 Task: Create a due date automation trigger when advanced on, on the tuesday before a card is due add fields with custom field "Resume" set to a date in this month at 11:00 AM.
Action: Mouse moved to (1095, 530)
Screenshot: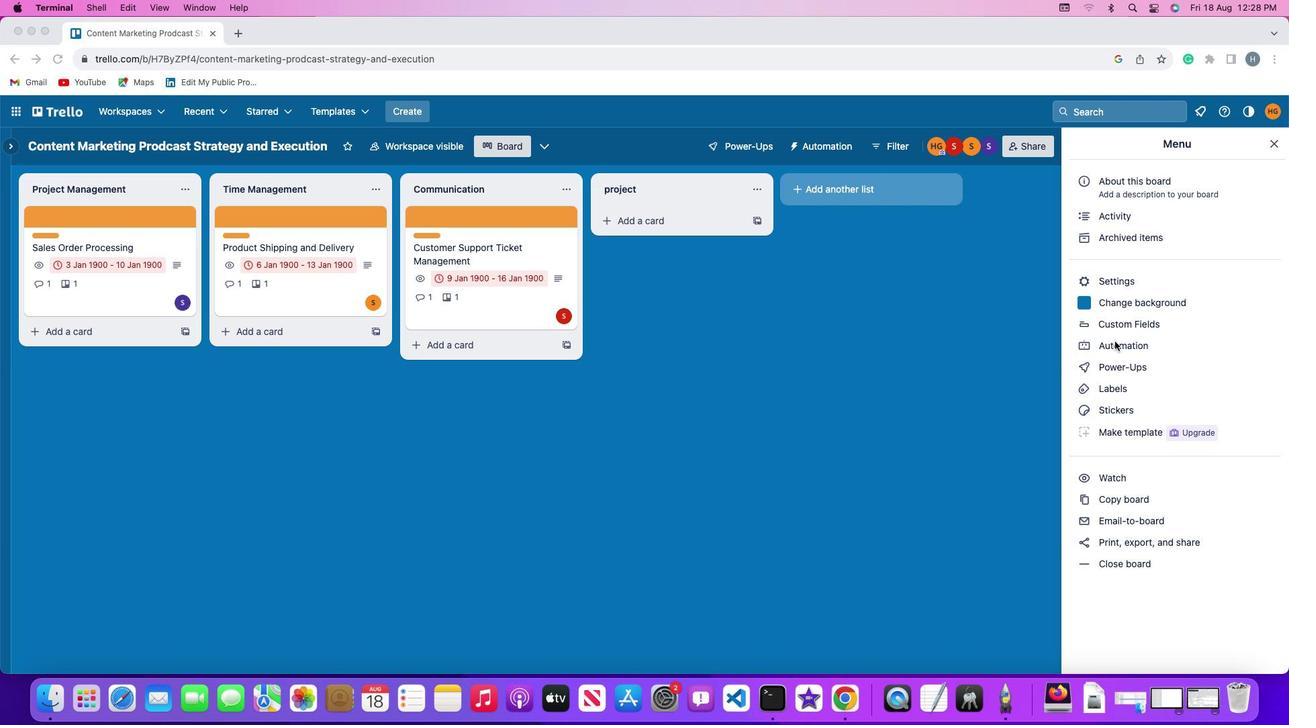 
Action: Mouse pressed left at (1095, 530)
Screenshot: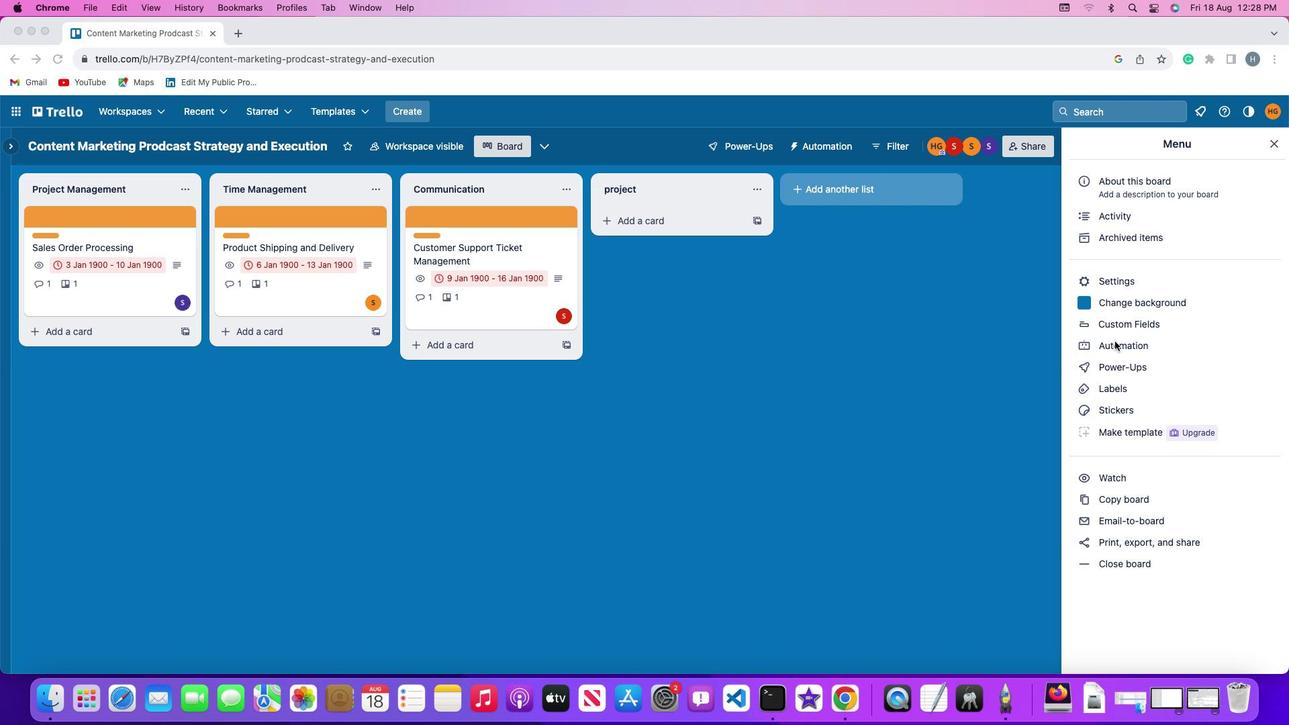 
Action: Mouse pressed left at (1095, 530)
Screenshot: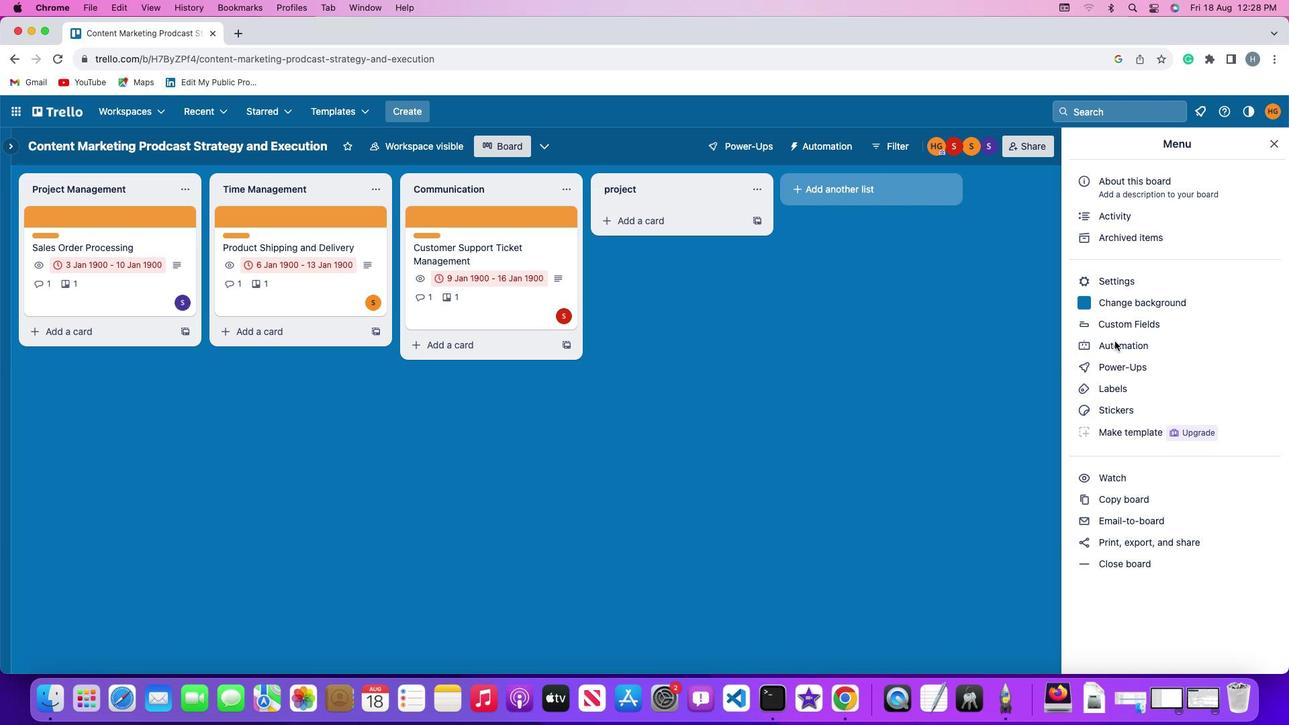 
Action: Mouse moved to (108, 523)
Screenshot: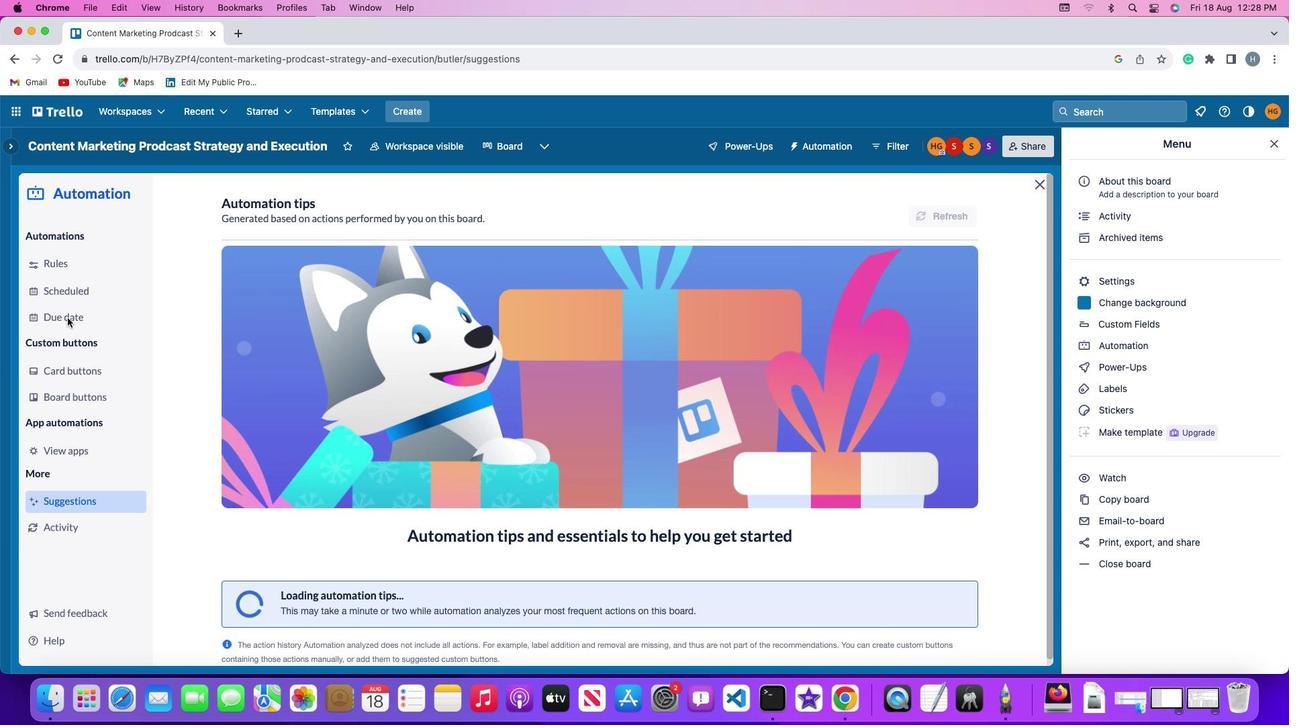 
Action: Mouse pressed left at (108, 523)
Screenshot: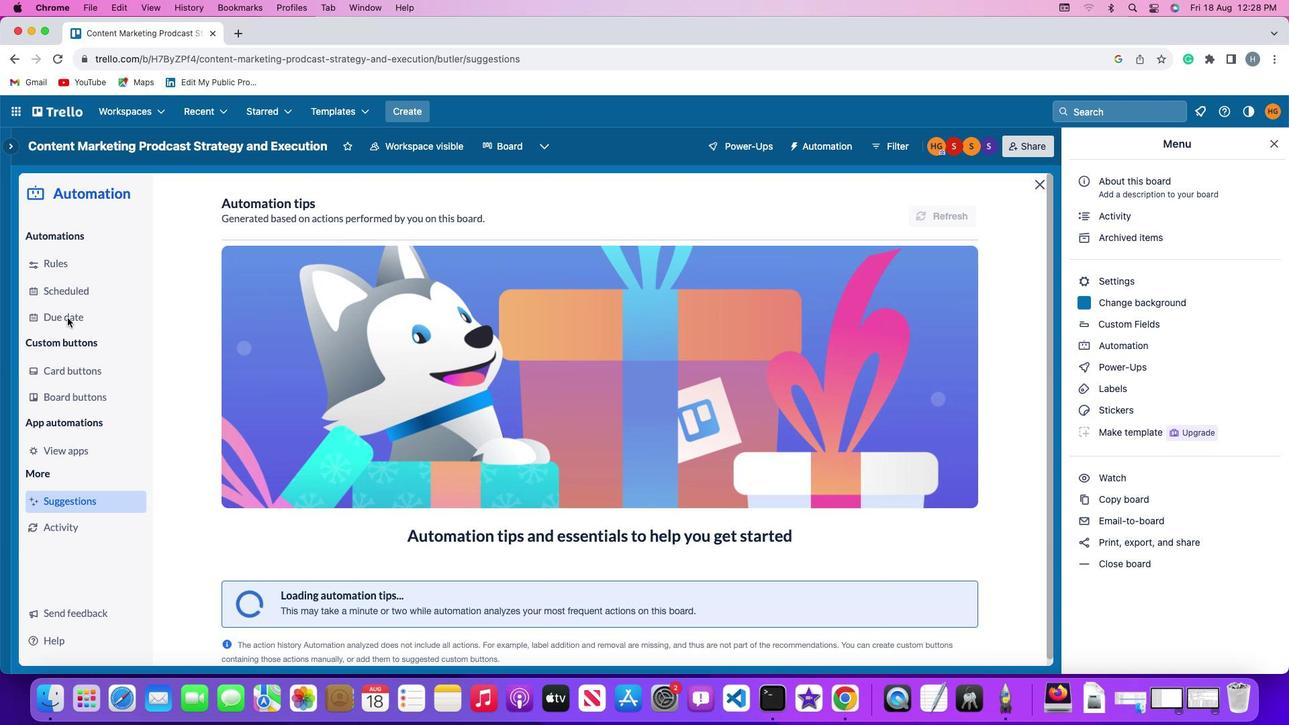 
Action: Mouse moved to (881, 485)
Screenshot: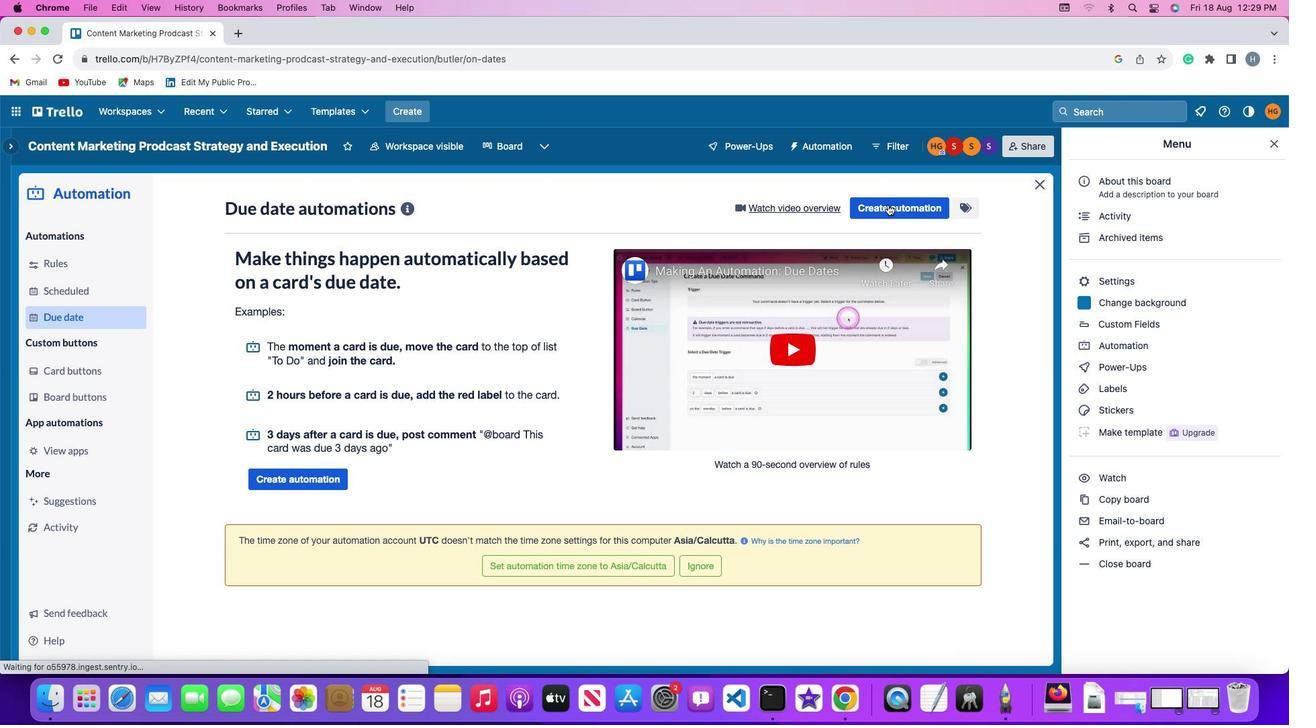 
Action: Mouse pressed left at (881, 485)
Screenshot: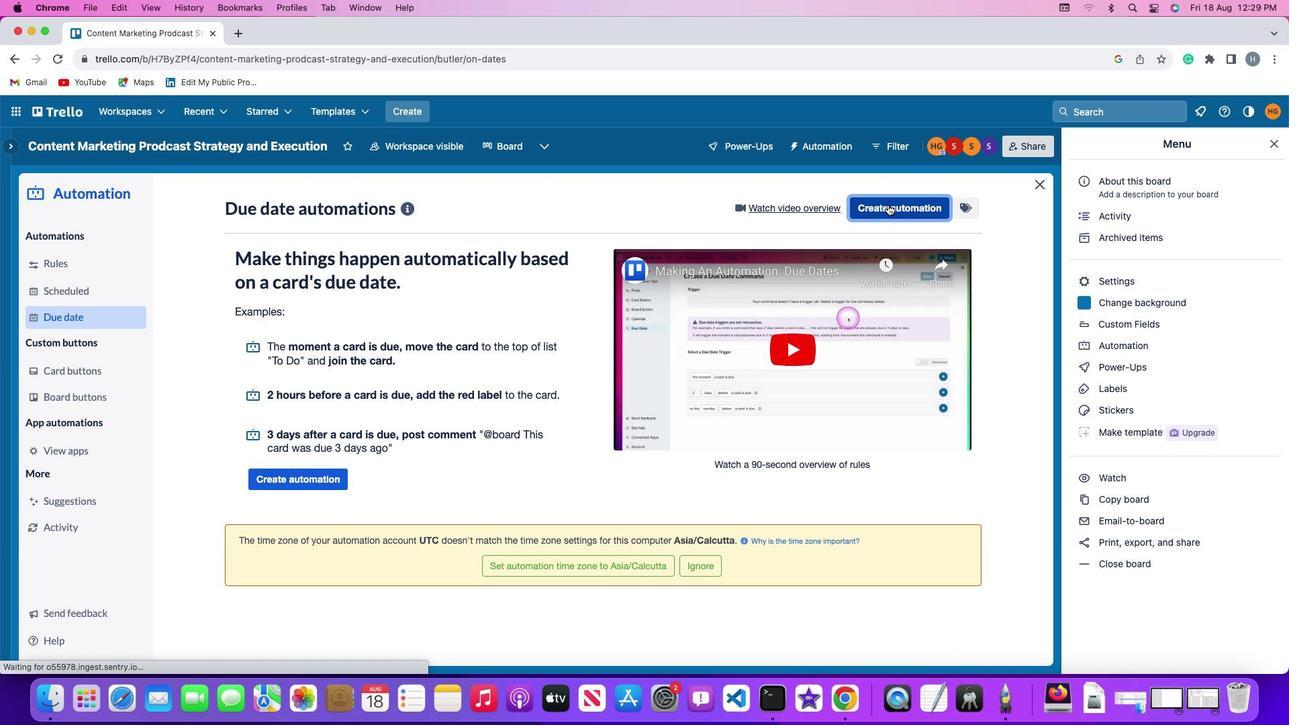 
Action: Mouse moved to (288, 528)
Screenshot: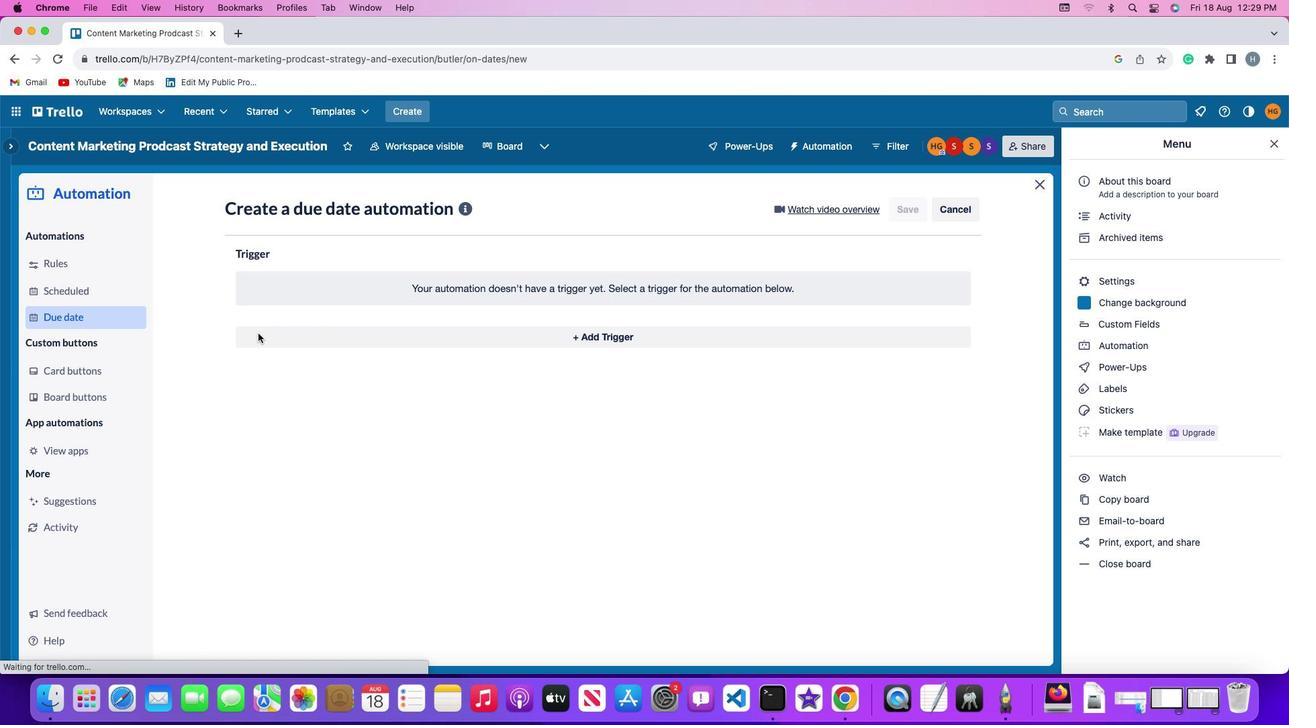 
Action: Mouse pressed left at (288, 528)
Screenshot: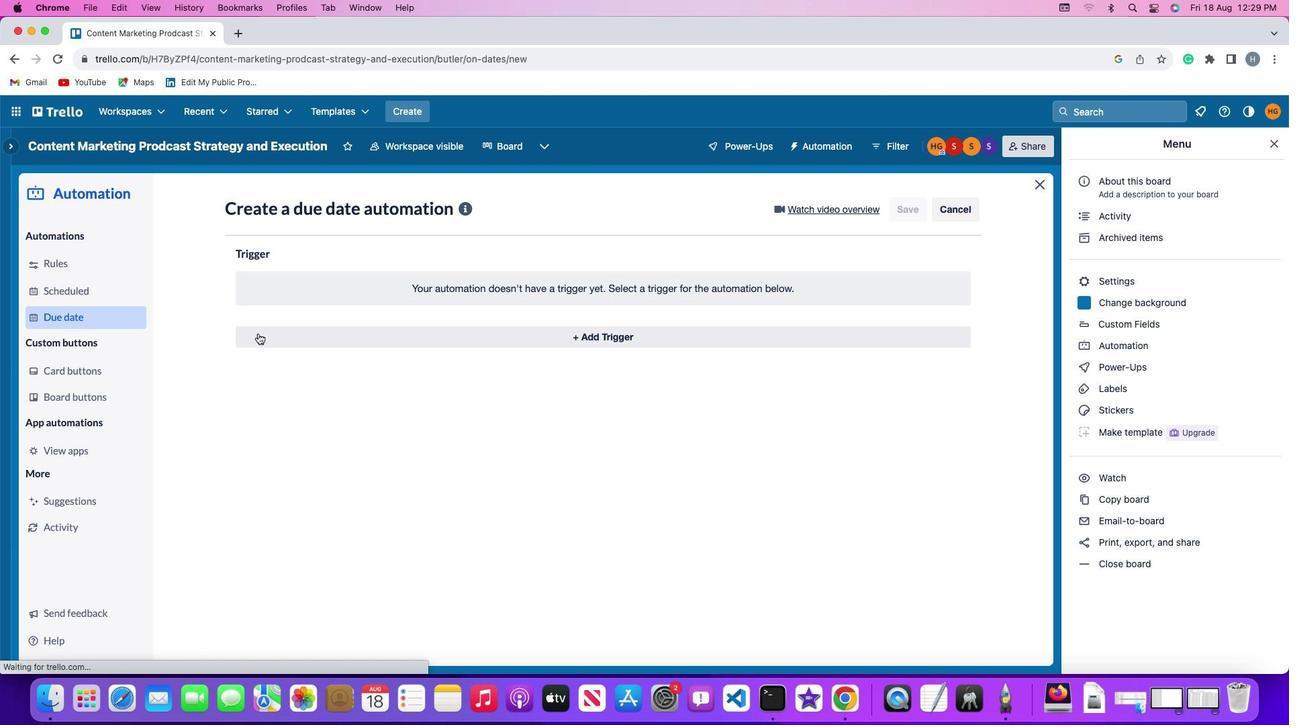 
Action: Mouse moved to (322, 610)
Screenshot: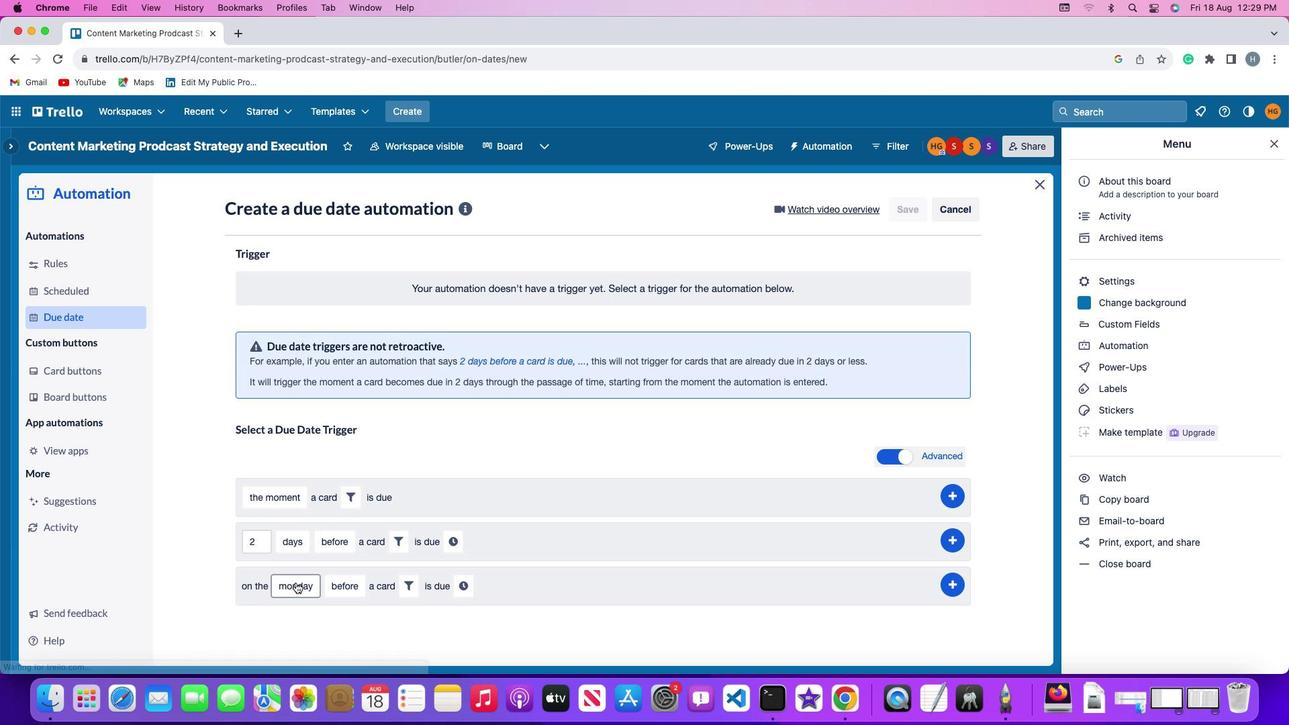 
Action: Mouse pressed left at (322, 610)
Screenshot: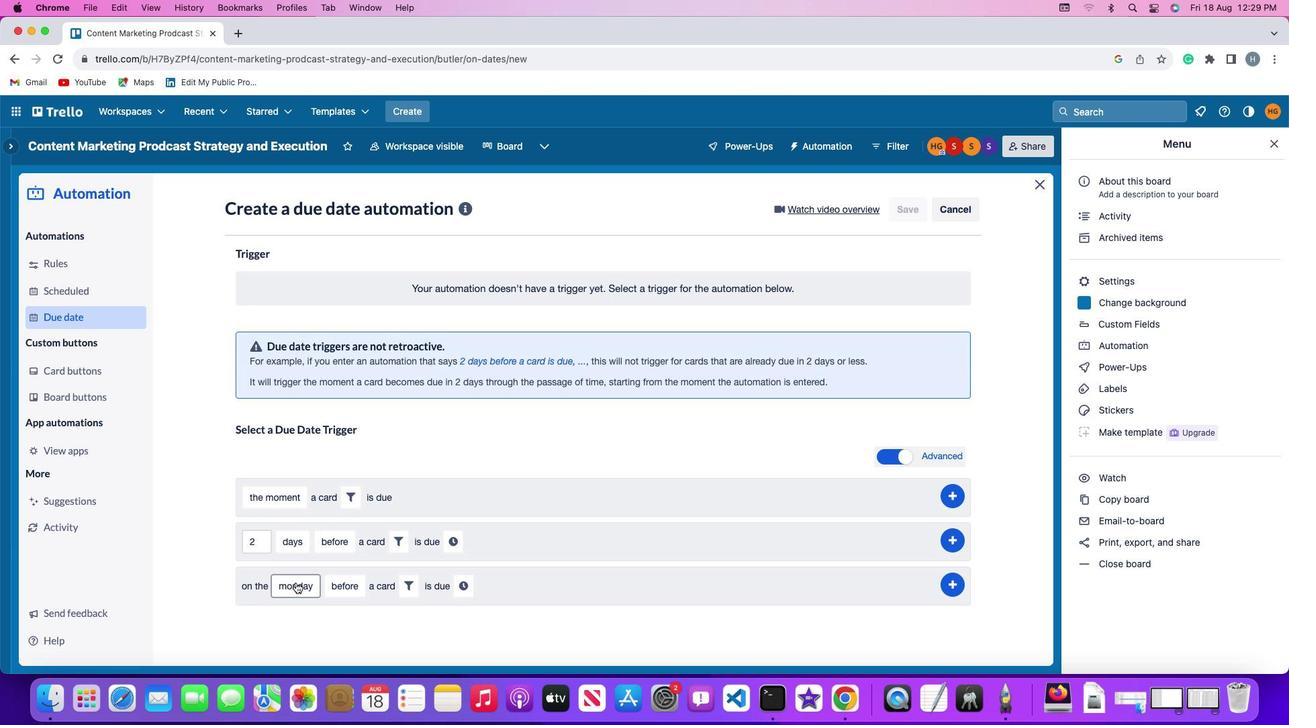 
Action: Mouse moved to (347, 560)
Screenshot: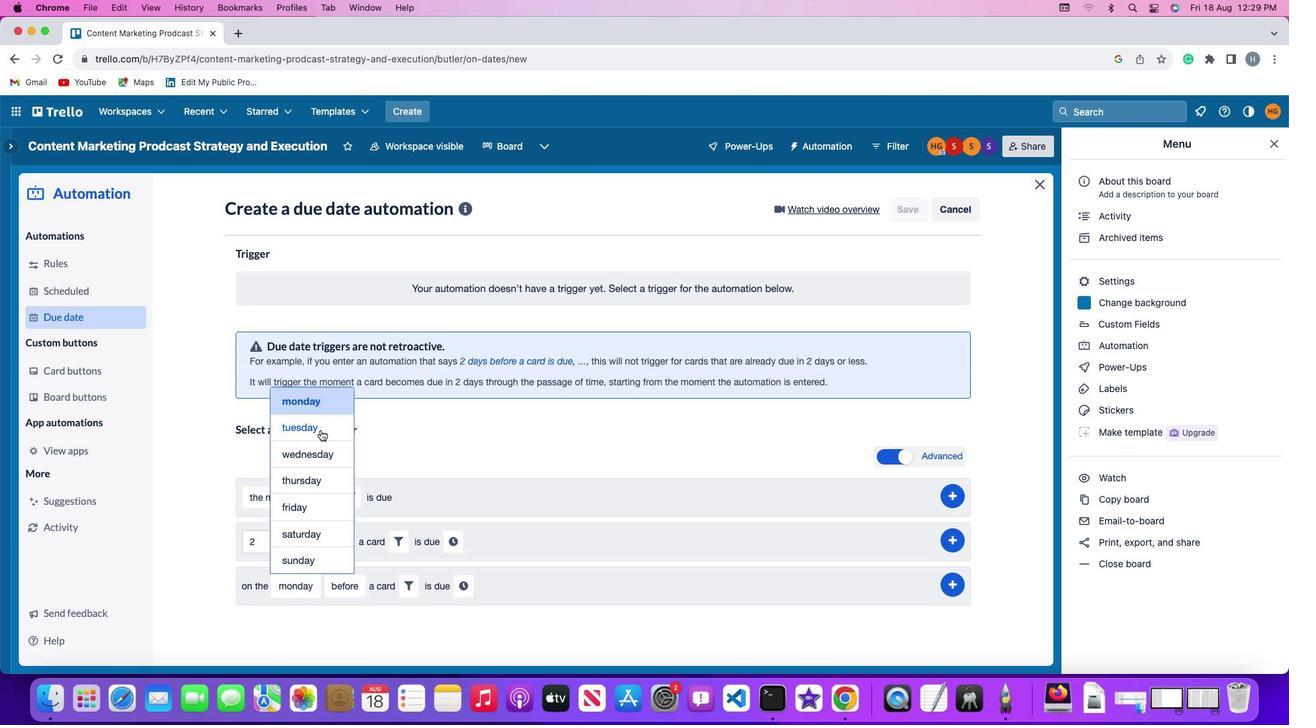 
Action: Mouse pressed left at (347, 560)
Screenshot: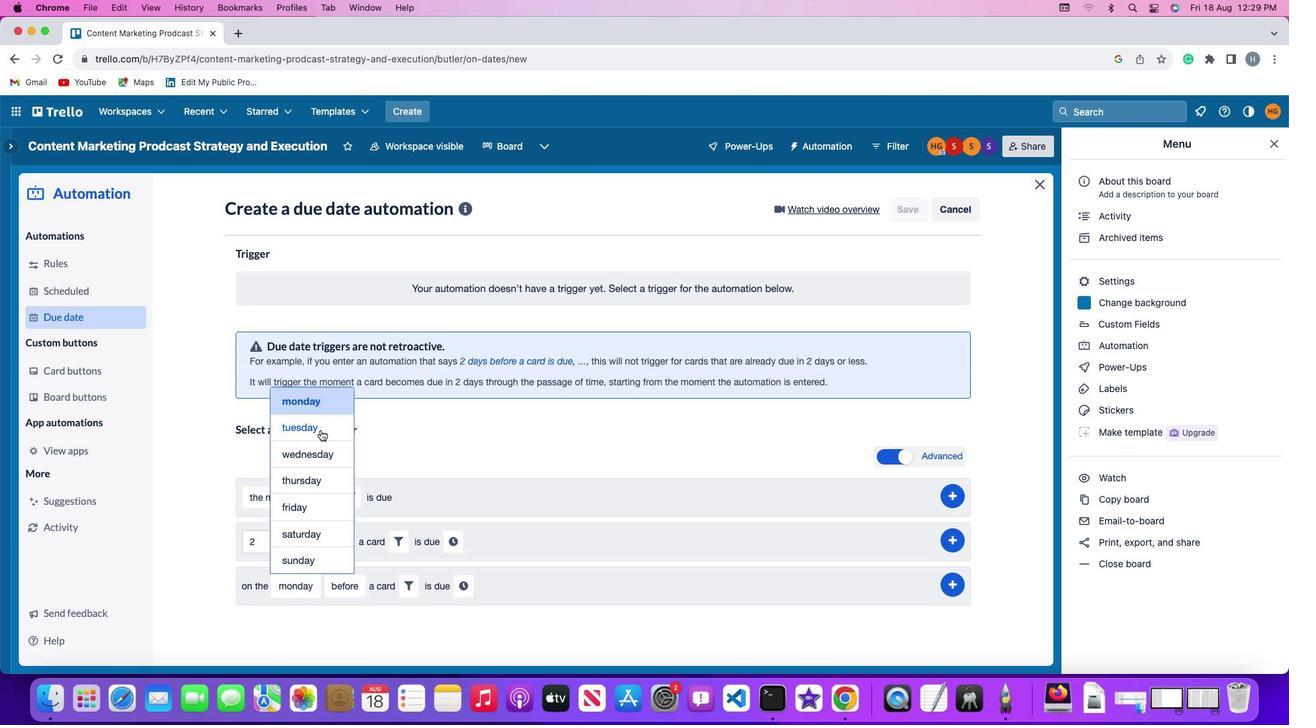 
Action: Mouse moved to (373, 609)
Screenshot: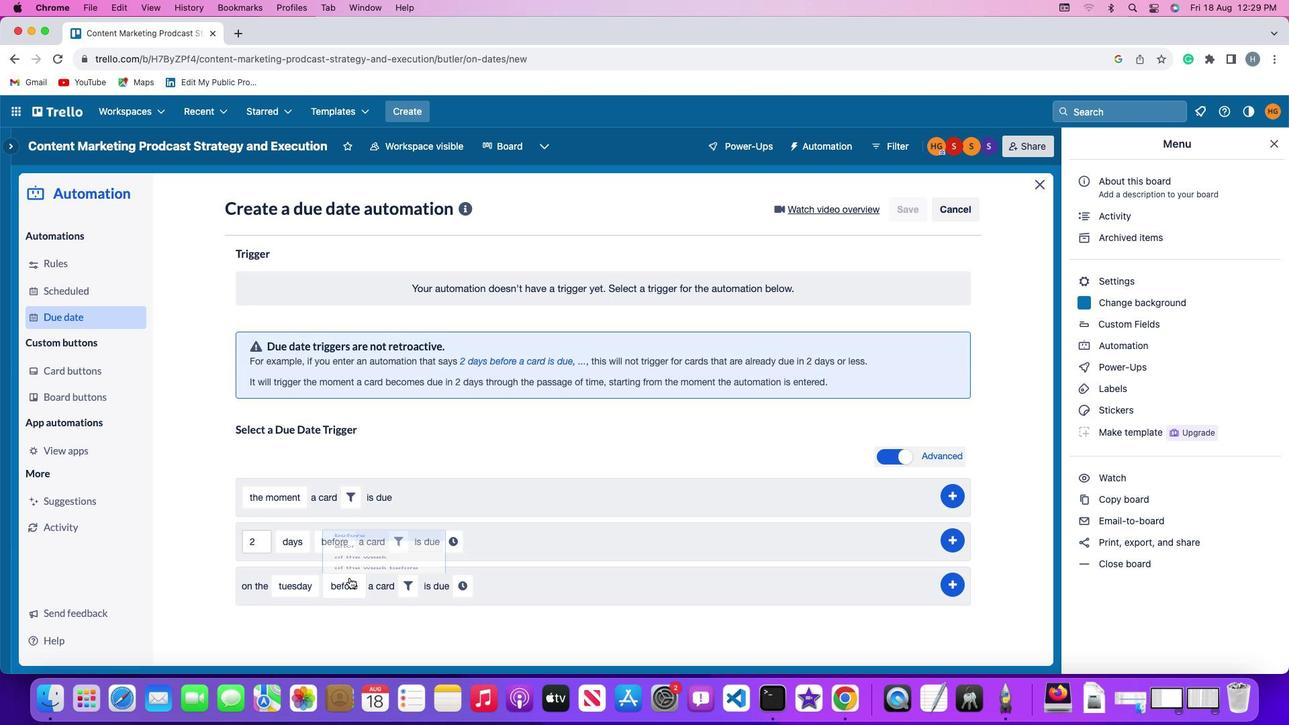 
Action: Mouse pressed left at (373, 609)
Screenshot: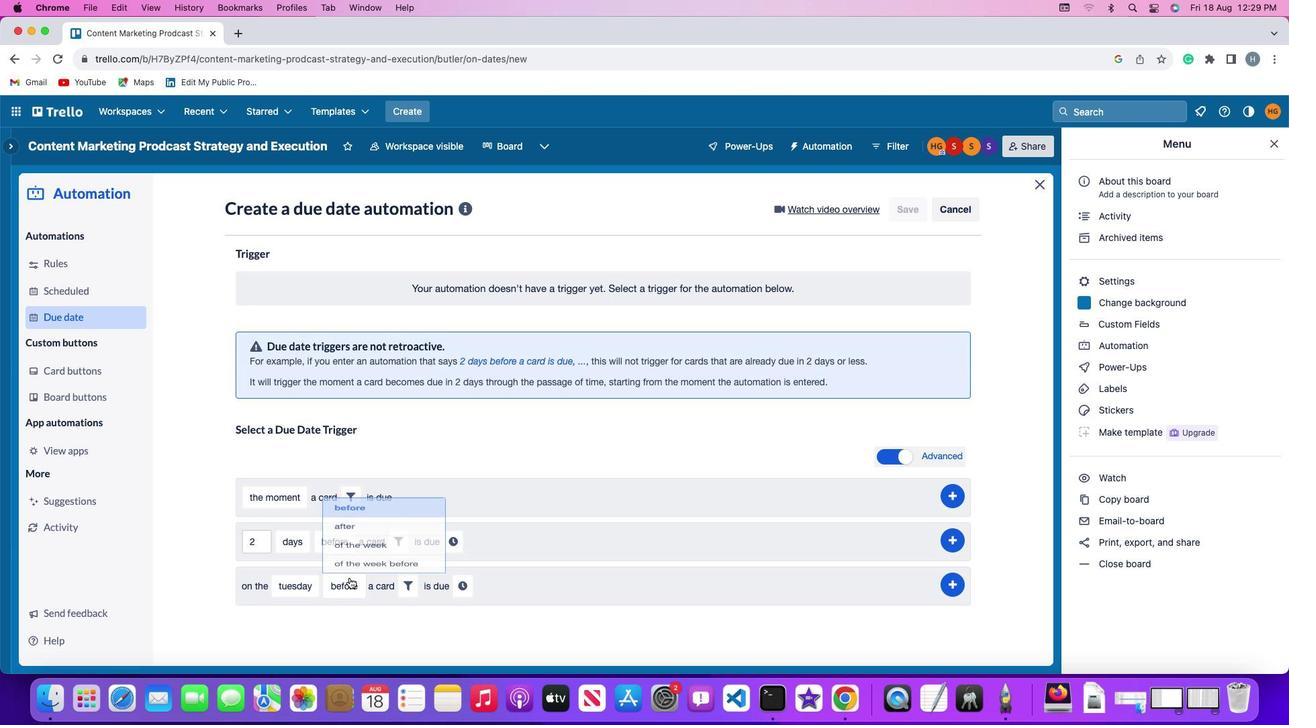 
Action: Mouse moved to (400, 576)
Screenshot: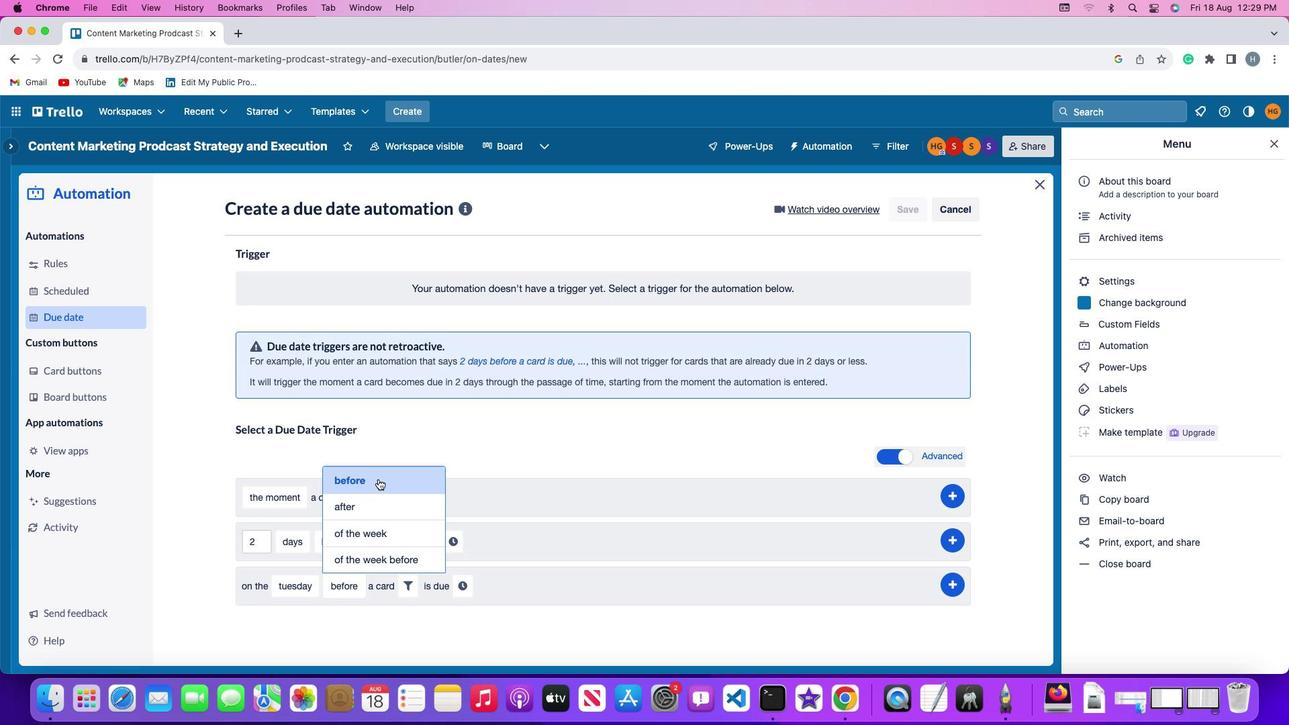 
Action: Mouse pressed left at (400, 576)
Screenshot: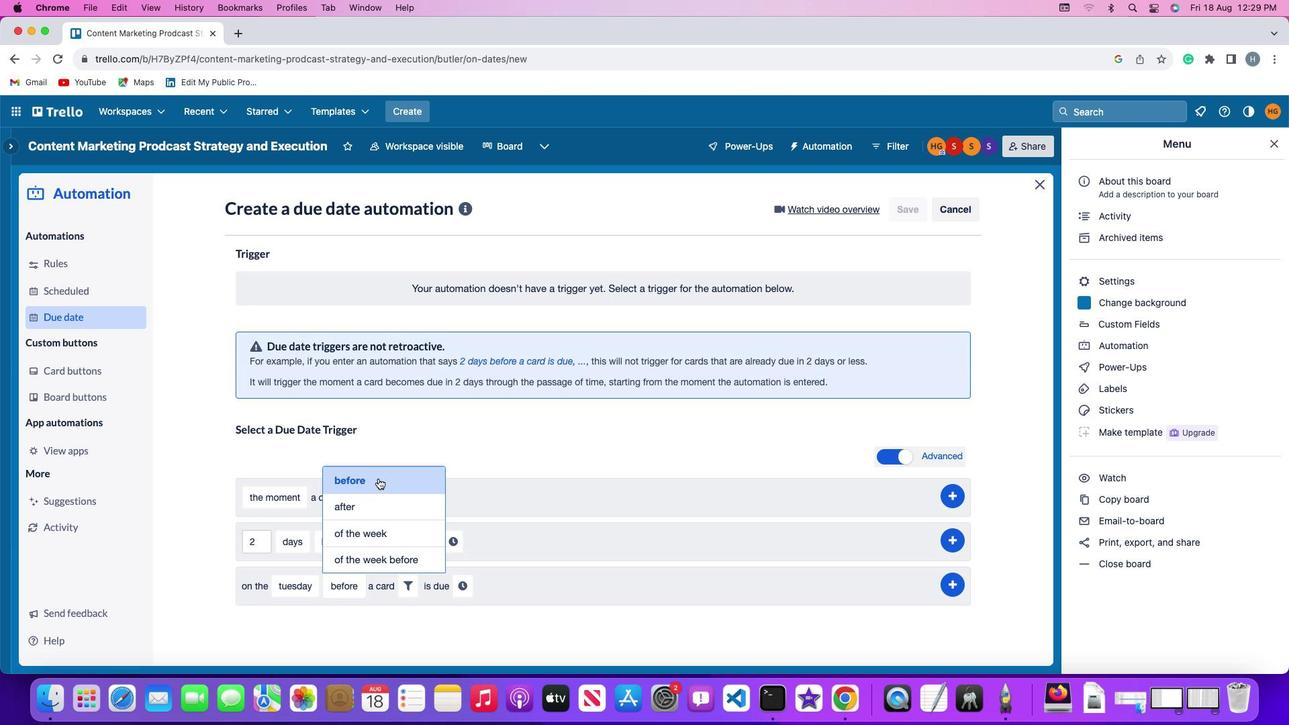 
Action: Mouse moved to (427, 611)
Screenshot: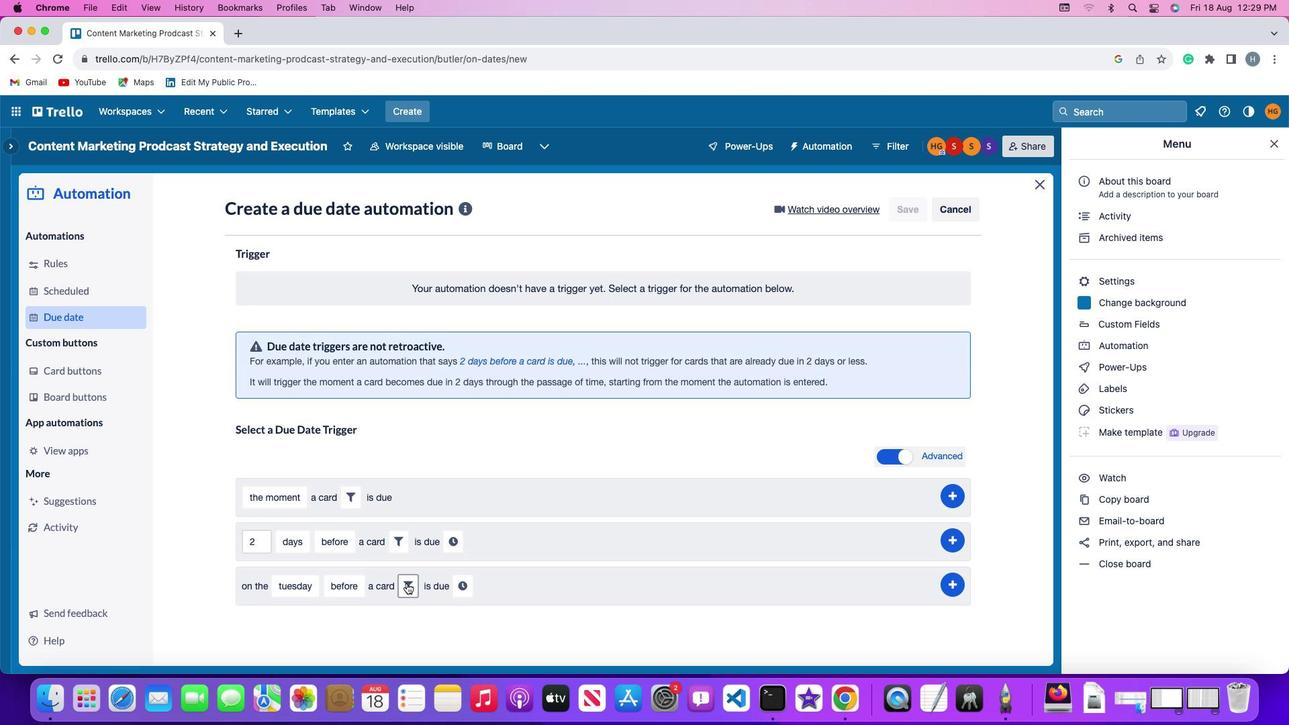 
Action: Mouse pressed left at (427, 611)
Screenshot: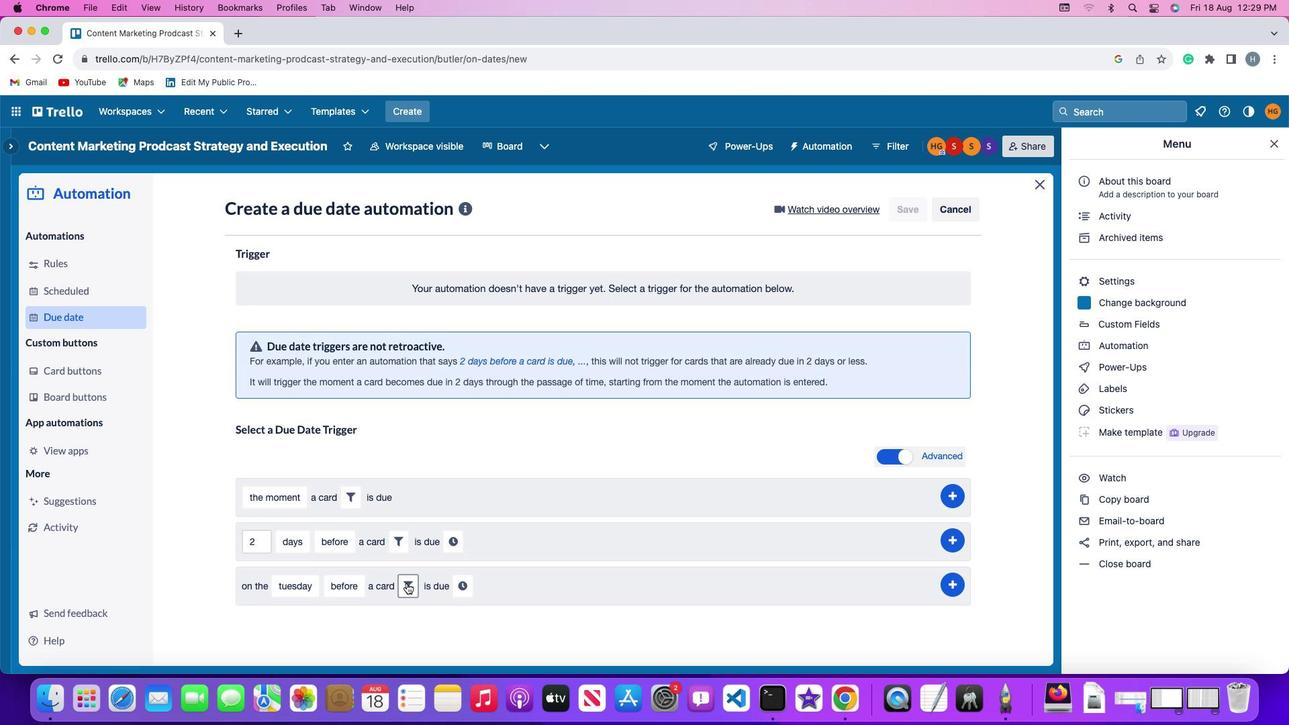 
Action: Mouse moved to (637, 625)
Screenshot: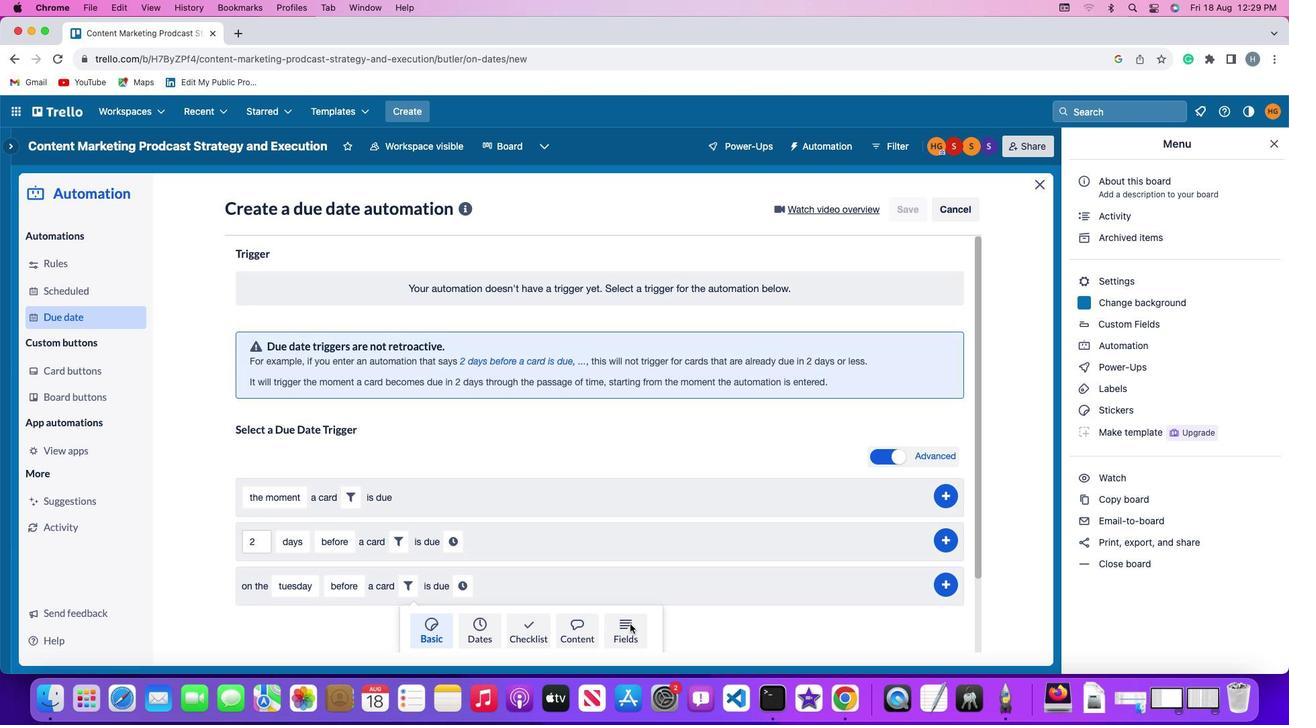 
Action: Mouse pressed left at (637, 625)
Screenshot: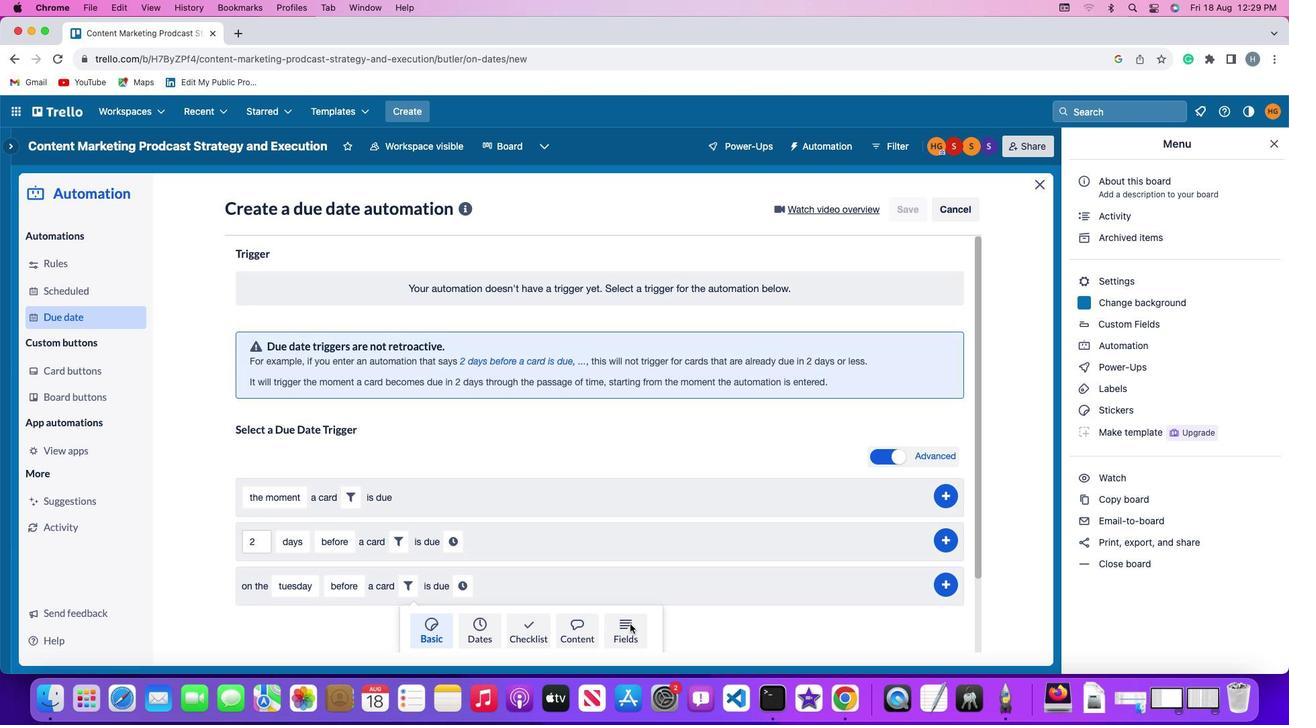 
Action: Mouse moved to (367, 621)
Screenshot: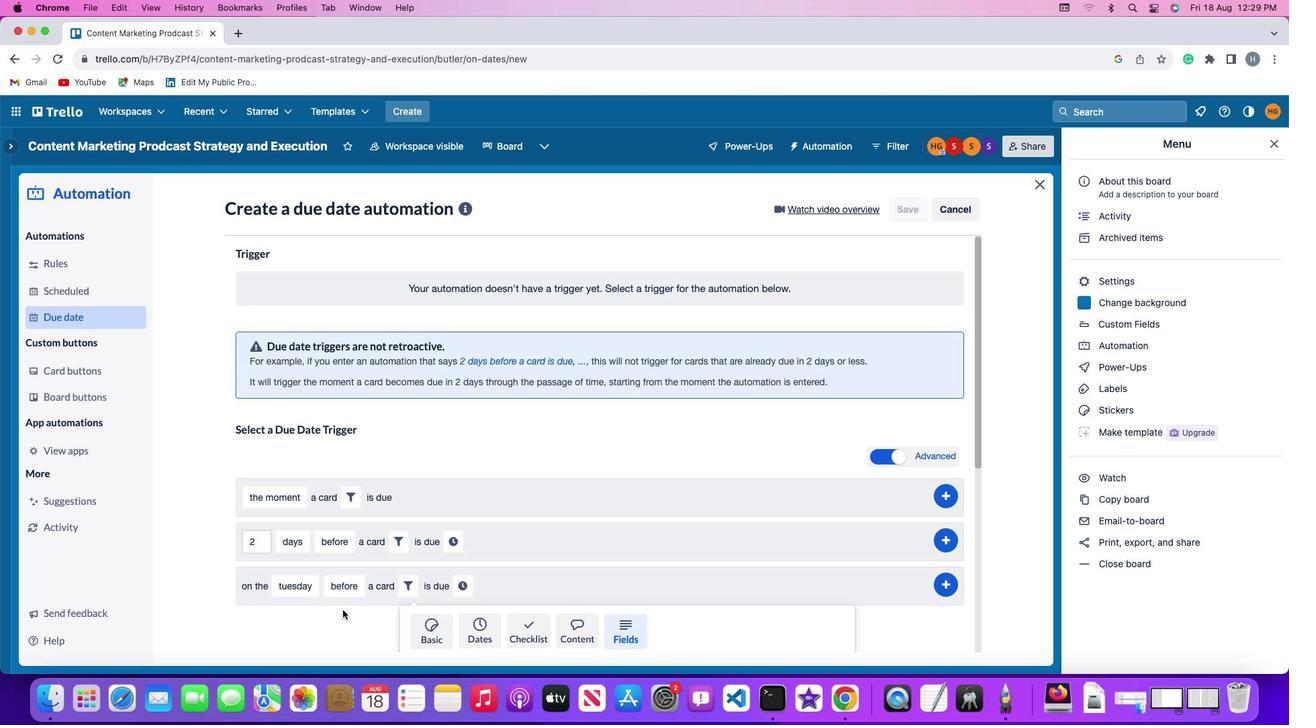 
Action: Mouse scrolled (367, 621) with delta (44, 416)
Screenshot: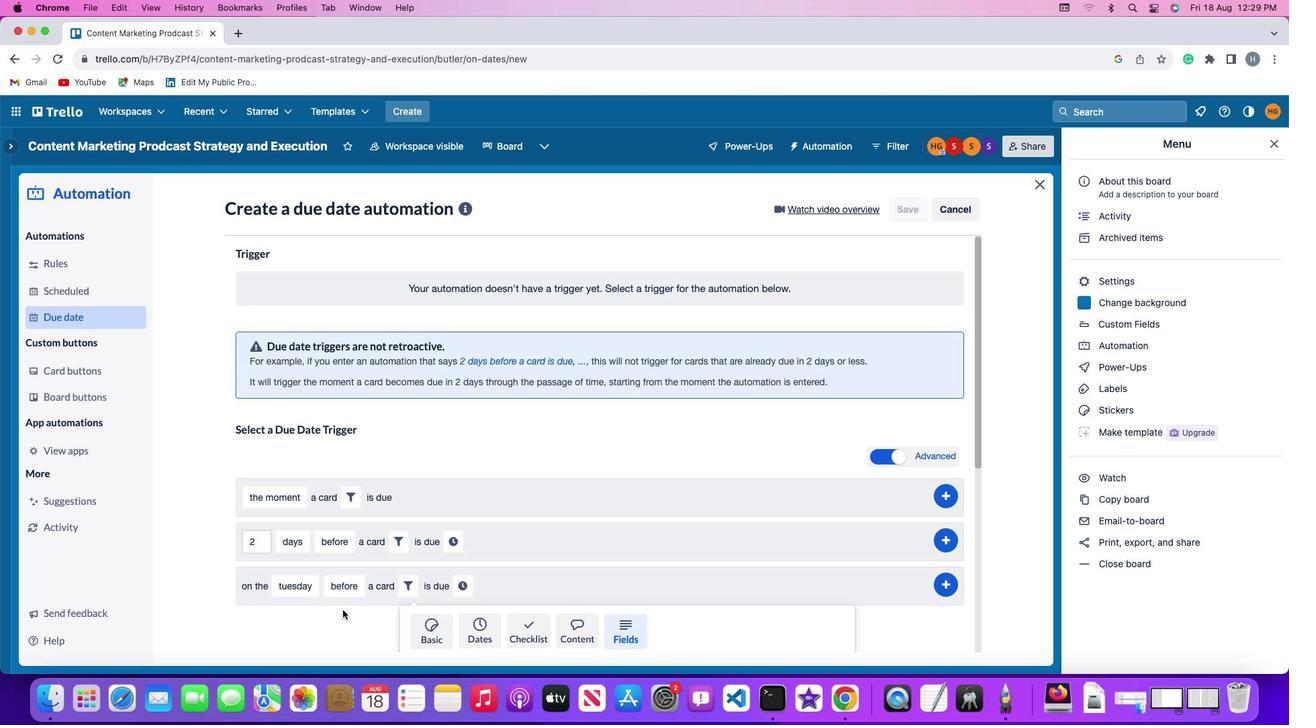 
Action: Mouse scrolled (367, 621) with delta (44, 416)
Screenshot: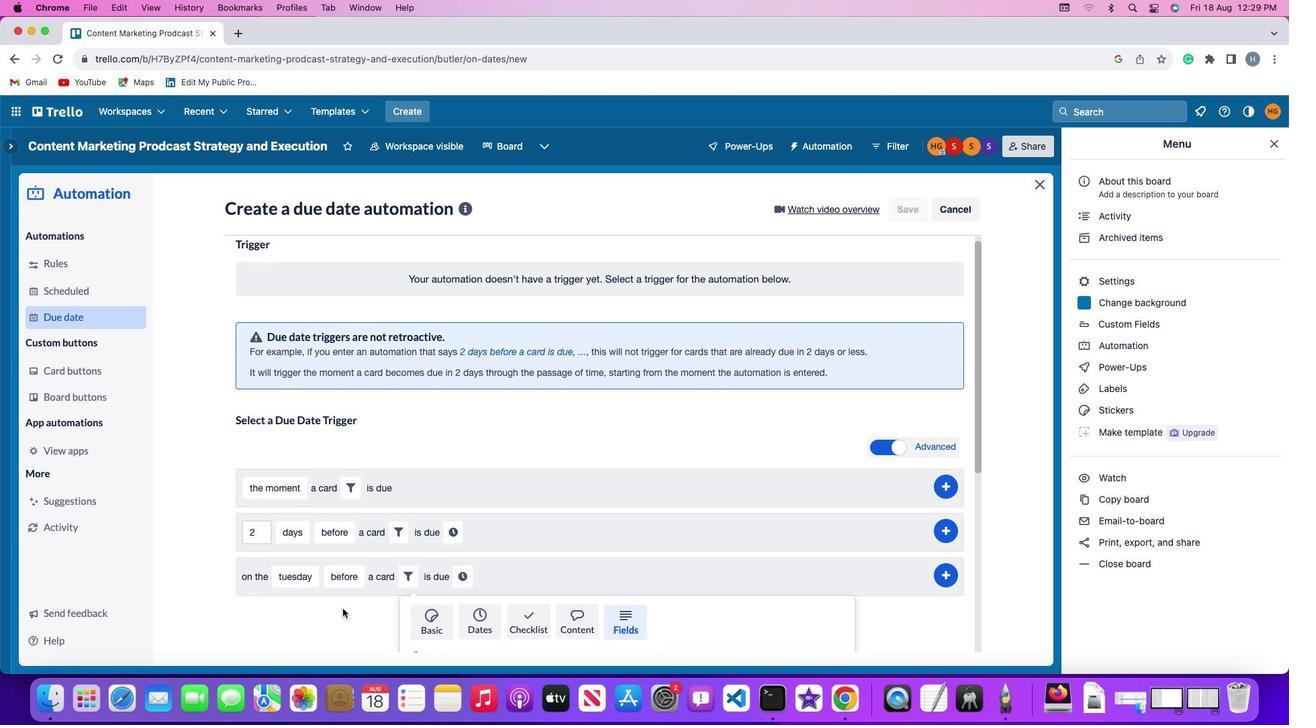 
Action: Mouse scrolled (367, 621) with delta (44, 416)
Screenshot: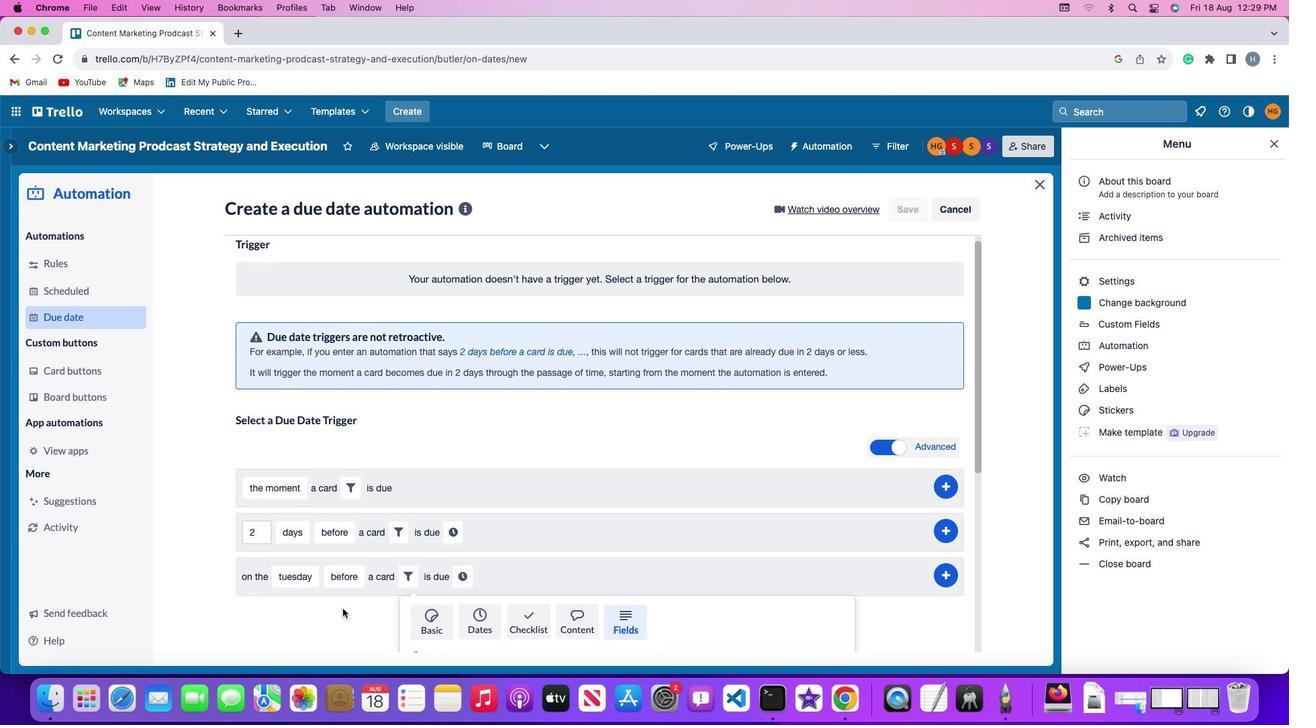 
Action: Mouse moved to (367, 620)
Screenshot: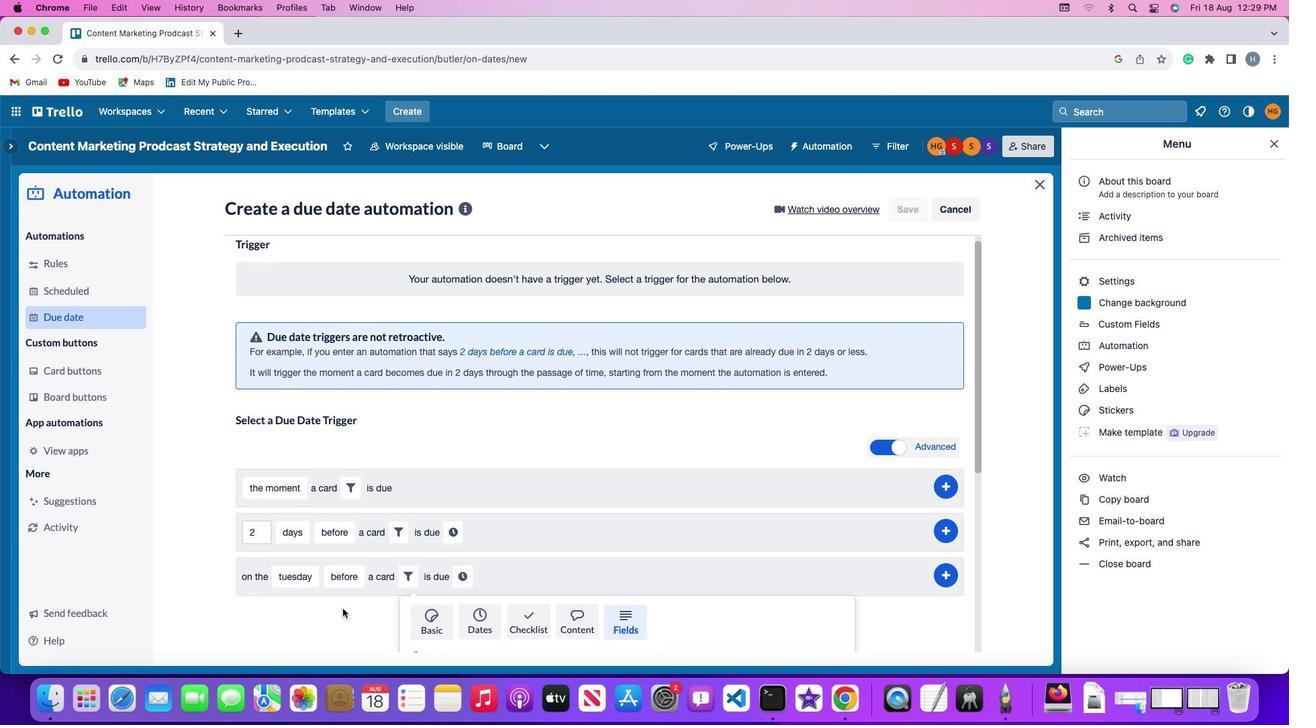 
Action: Mouse scrolled (367, 620) with delta (44, 415)
Screenshot: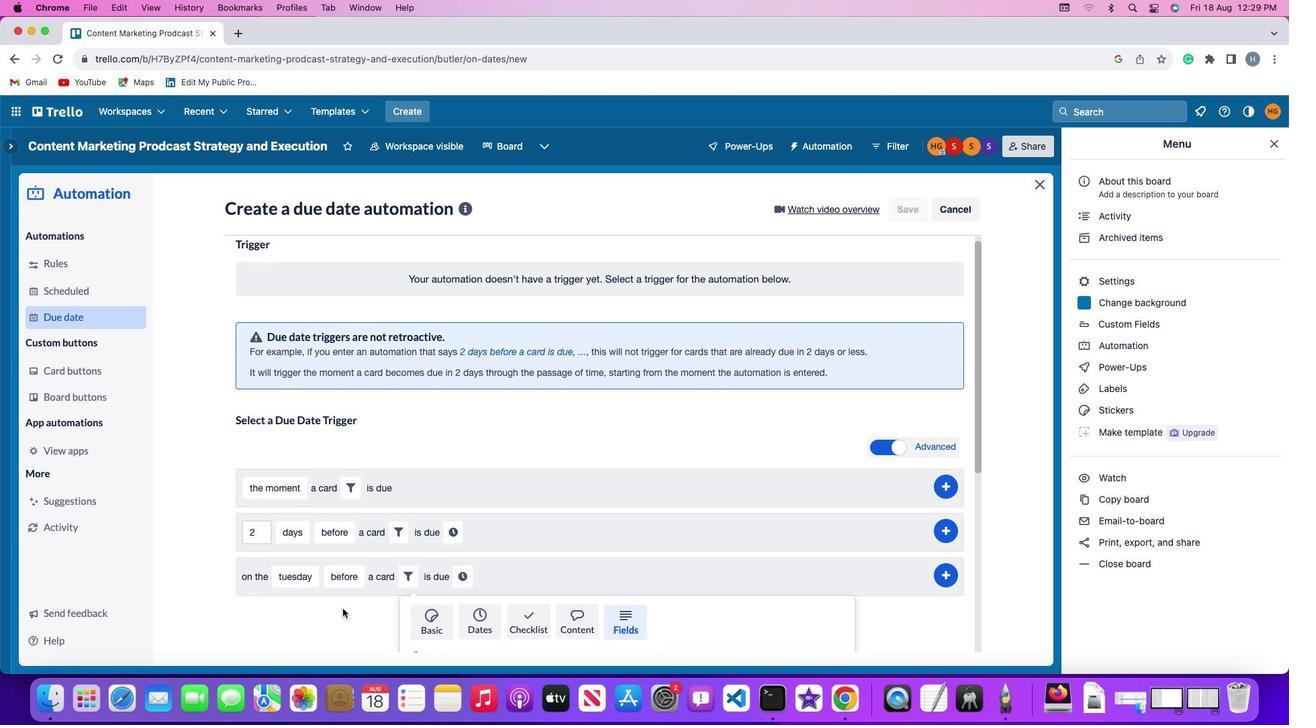 
Action: Mouse moved to (370, 618)
Screenshot: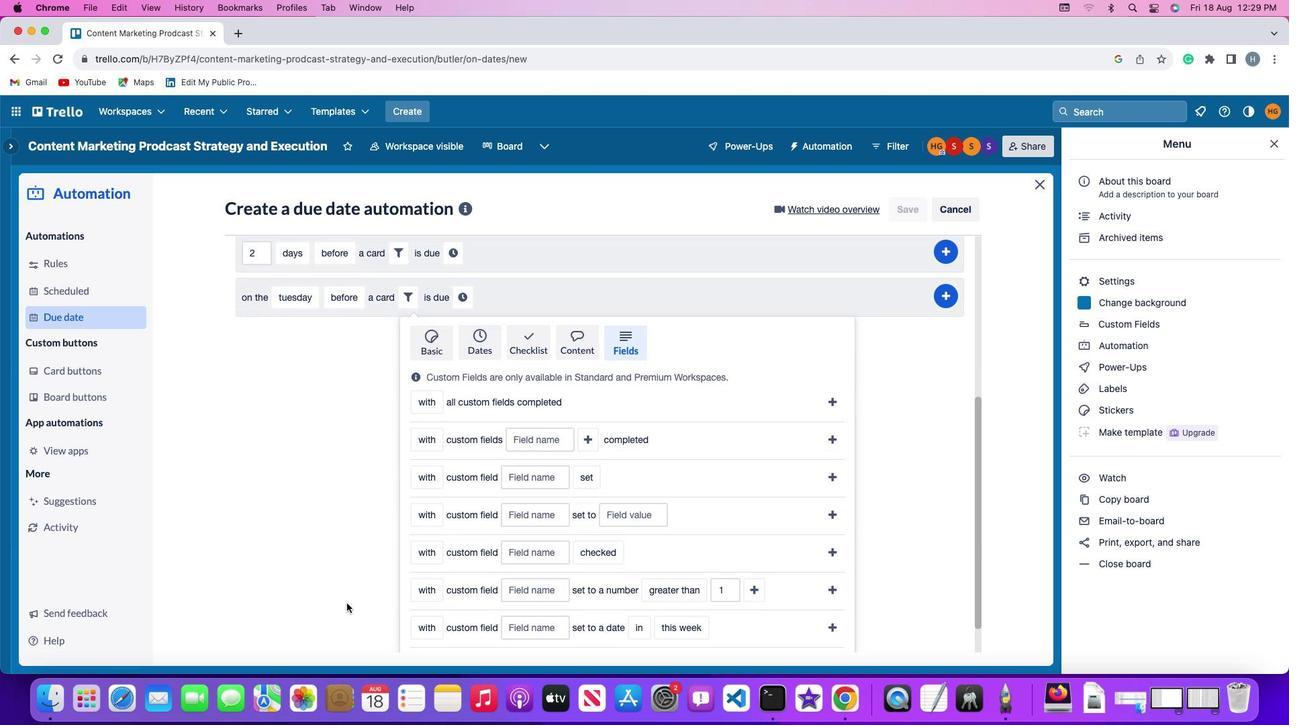 
Action: Mouse scrolled (370, 618) with delta (44, 416)
Screenshot: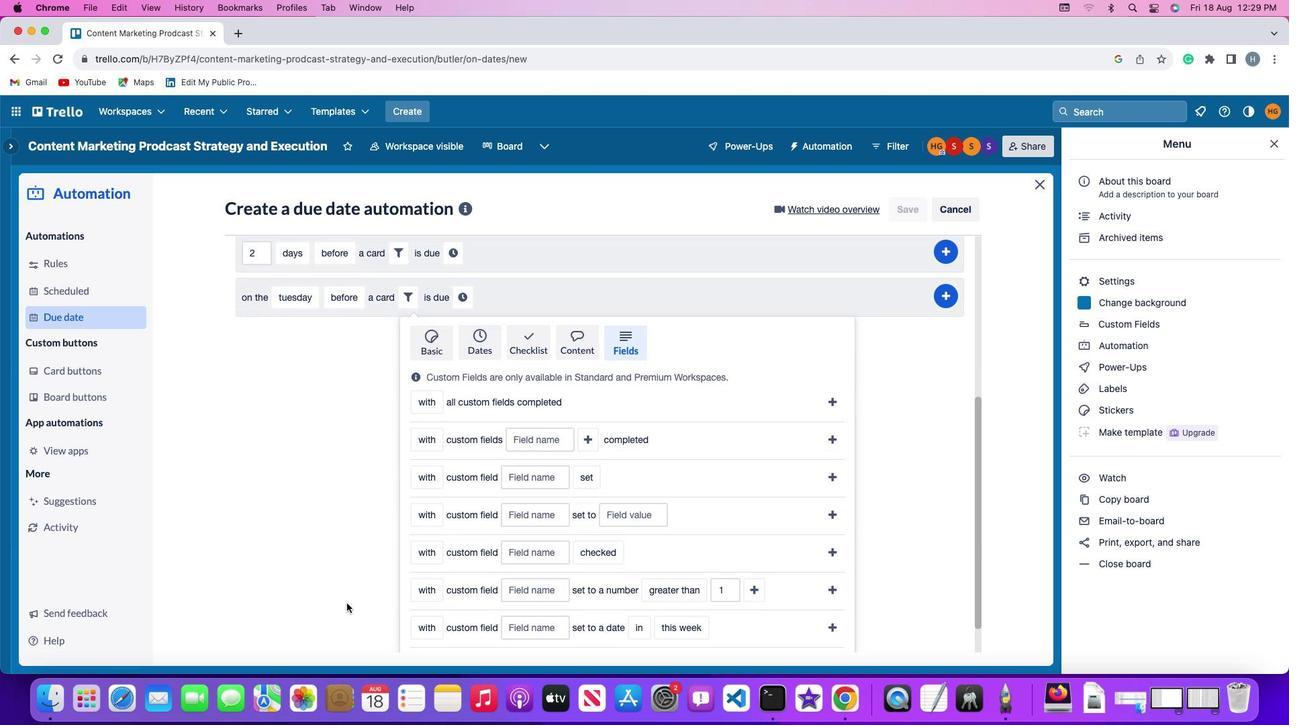 
Action: Mouse scrolled (370, 618) with delta (44, 416)
Screenshot: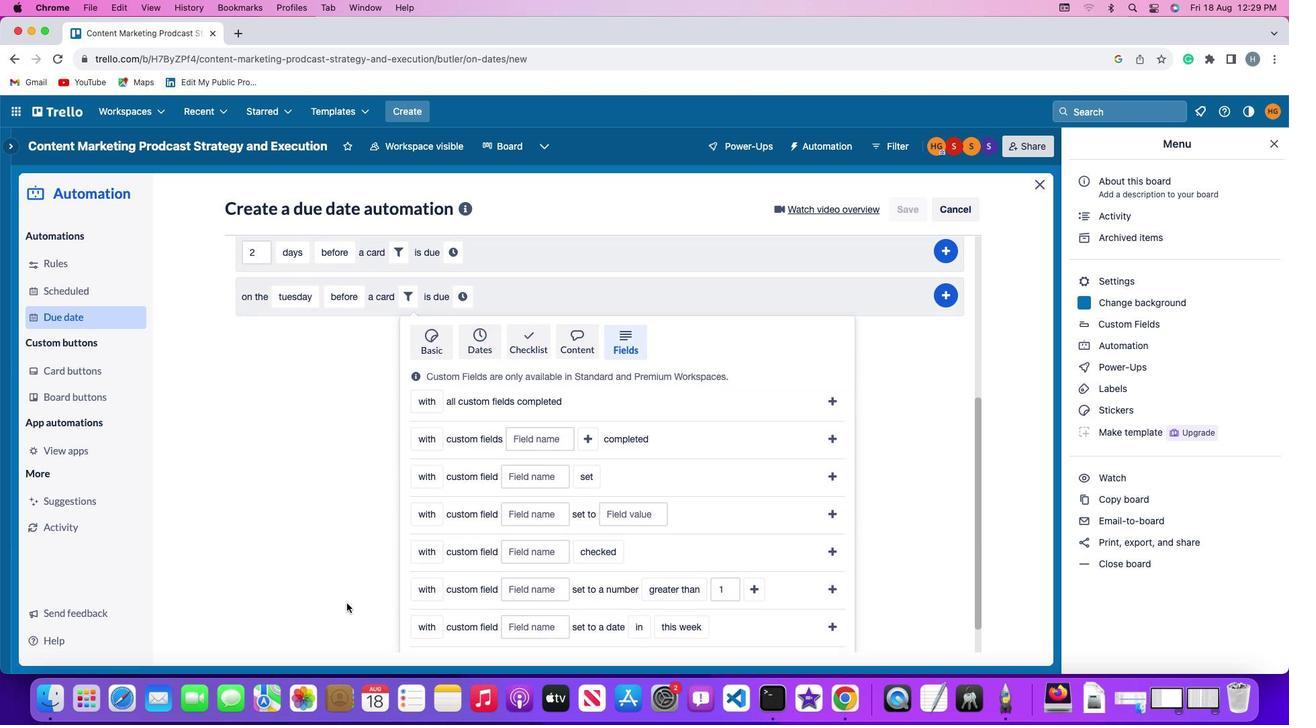 
Action: Mouse scrolled (370, 618) with delta (44, 416)
Screenshot: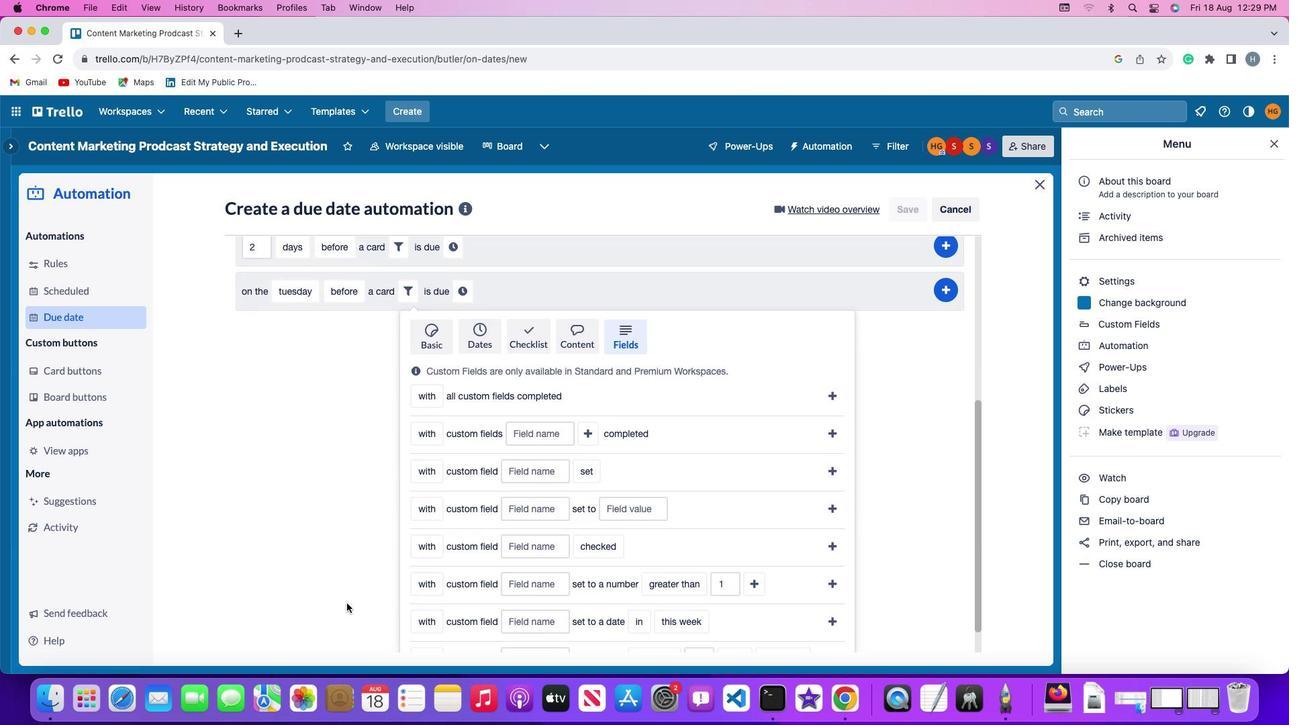 
Action: Mouse scrolled (370, 618) with delta (44, 415)
Screenshot: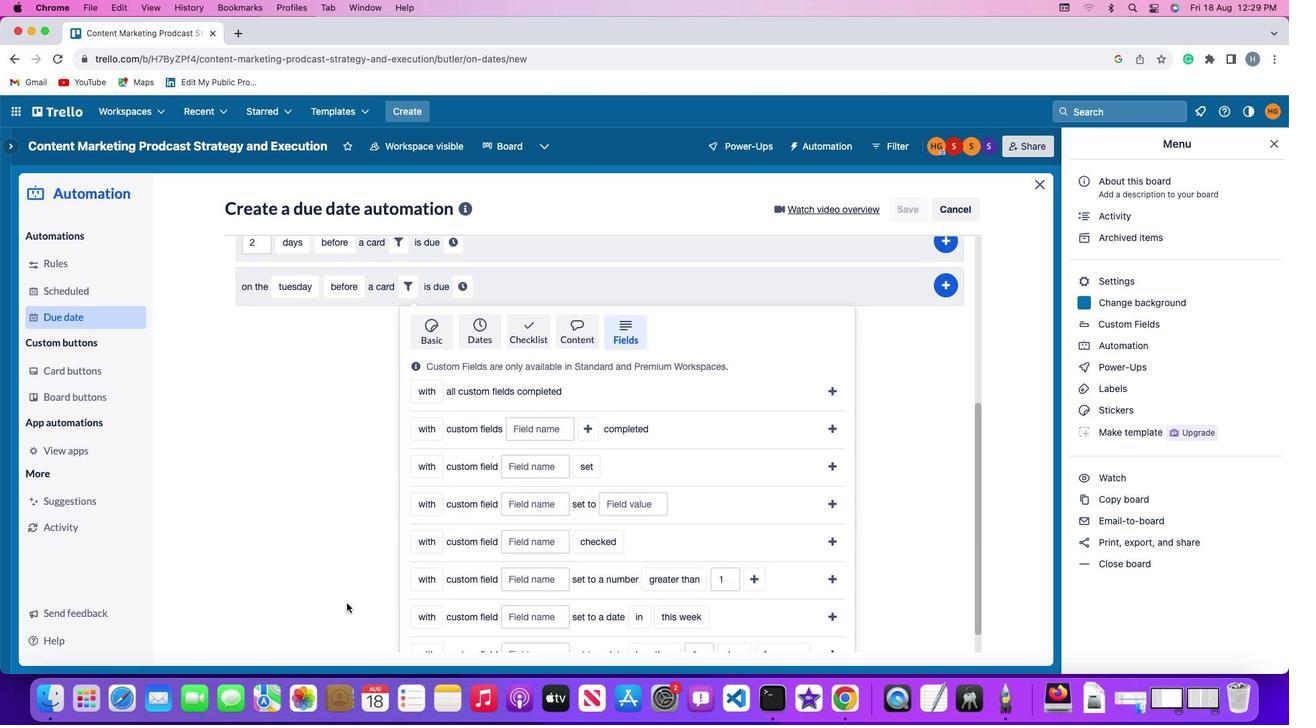 
Action: Mouse scrolled (370, 618) with delta (44, 416)
Screenshot: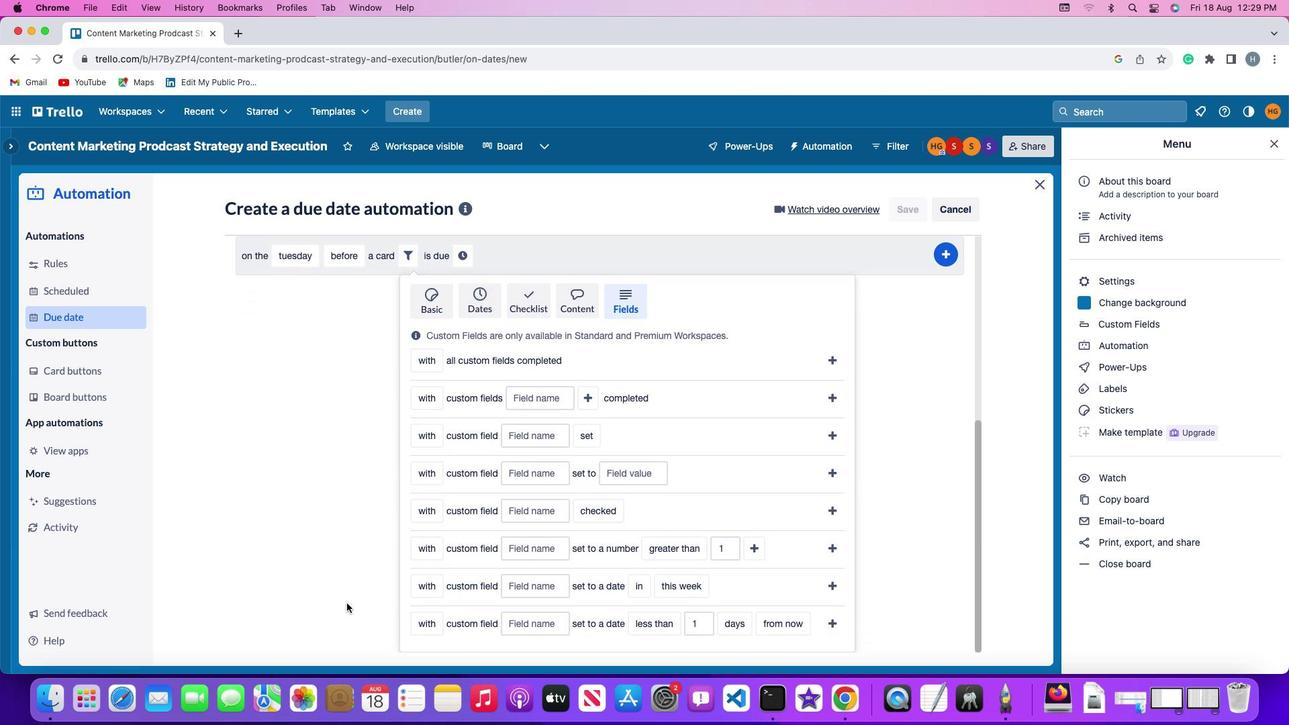 
Action: Mouse scrolled (370, 618) with delta (44, 416)
Screenshot: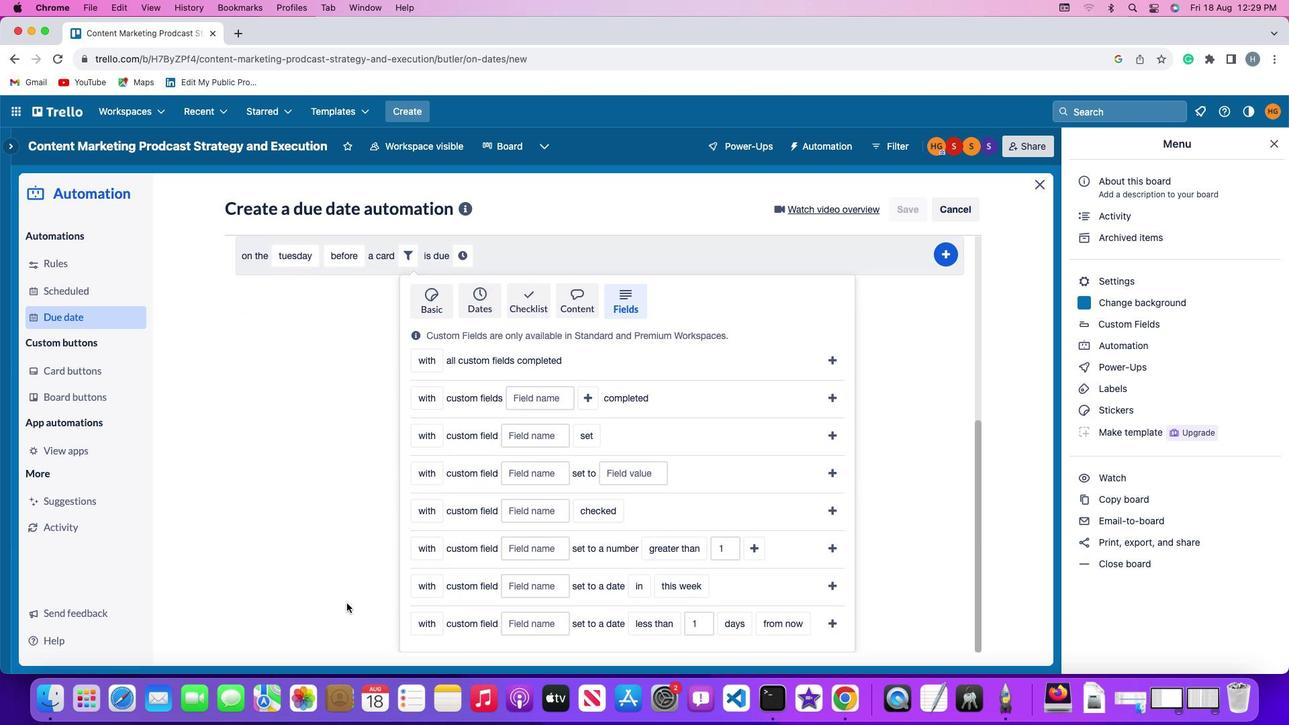 
Action: Mouse scrolled (370, 618) with delta (44, 416)
Screenshot: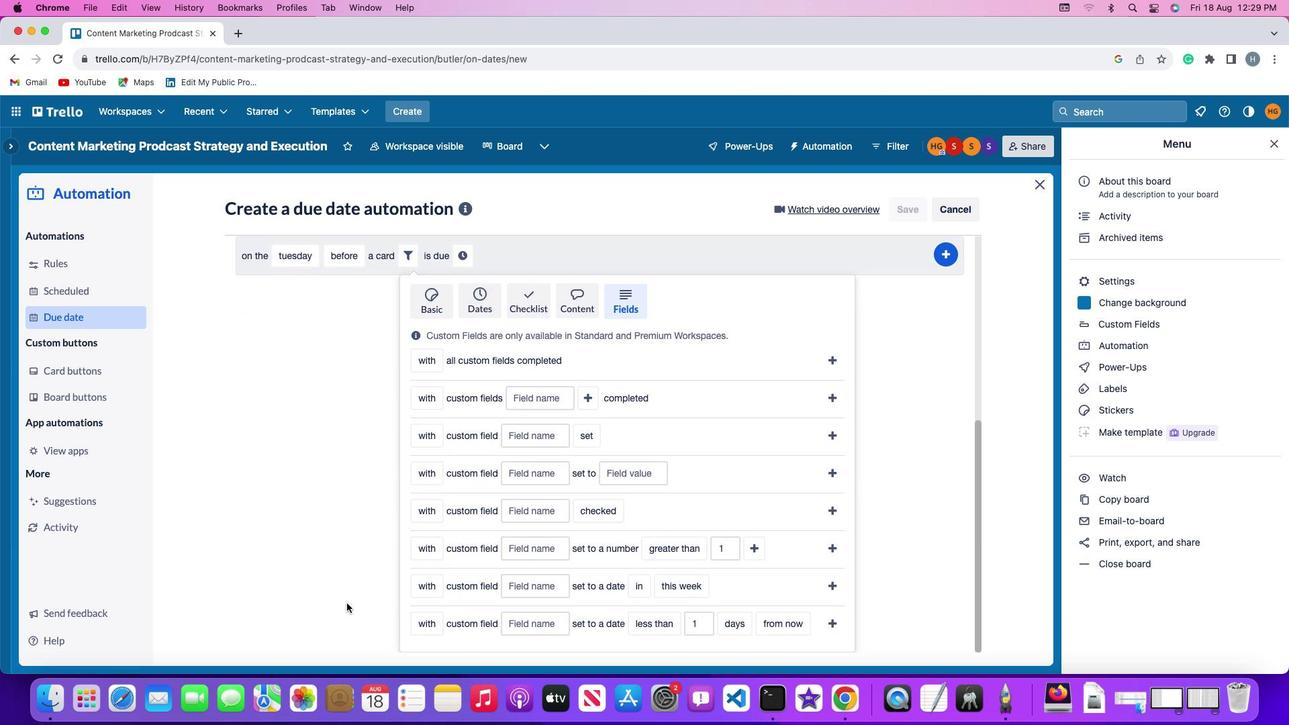 
Action: Mouse moved to (443, 613)
Screenshot: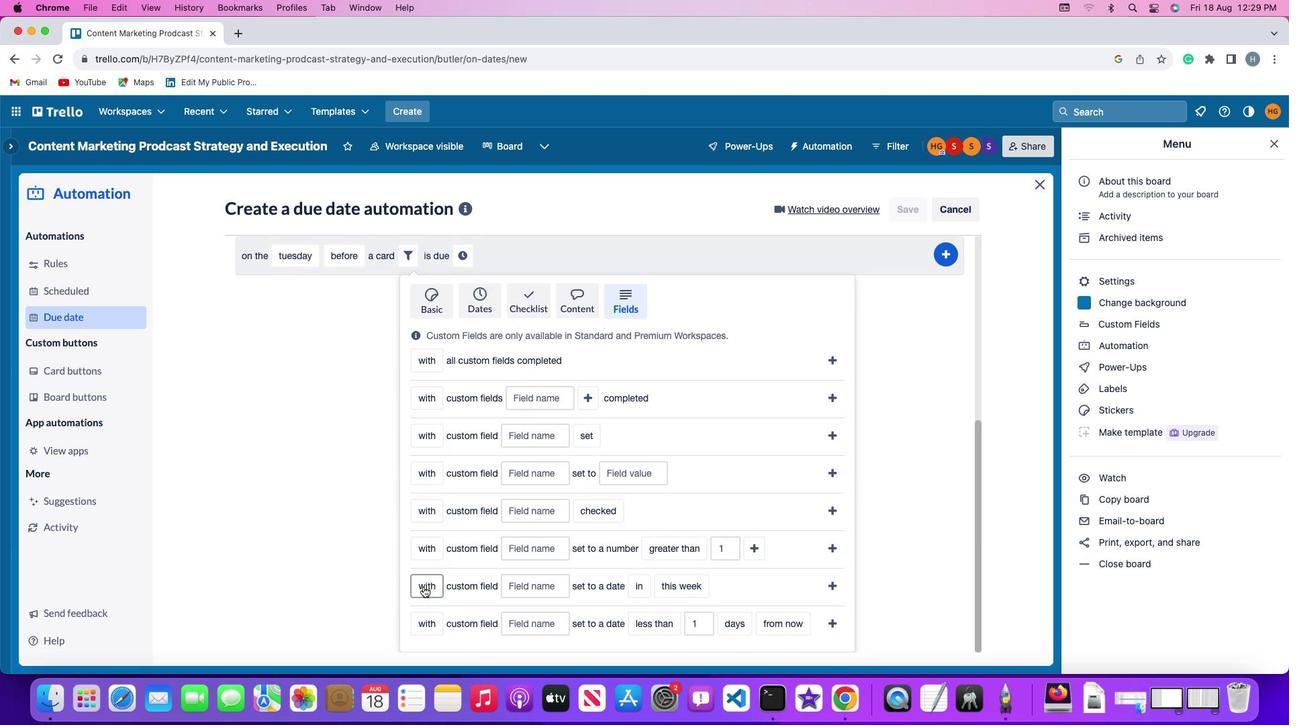 
Action: Mouse pressed left at (443, 613)
Screenshot: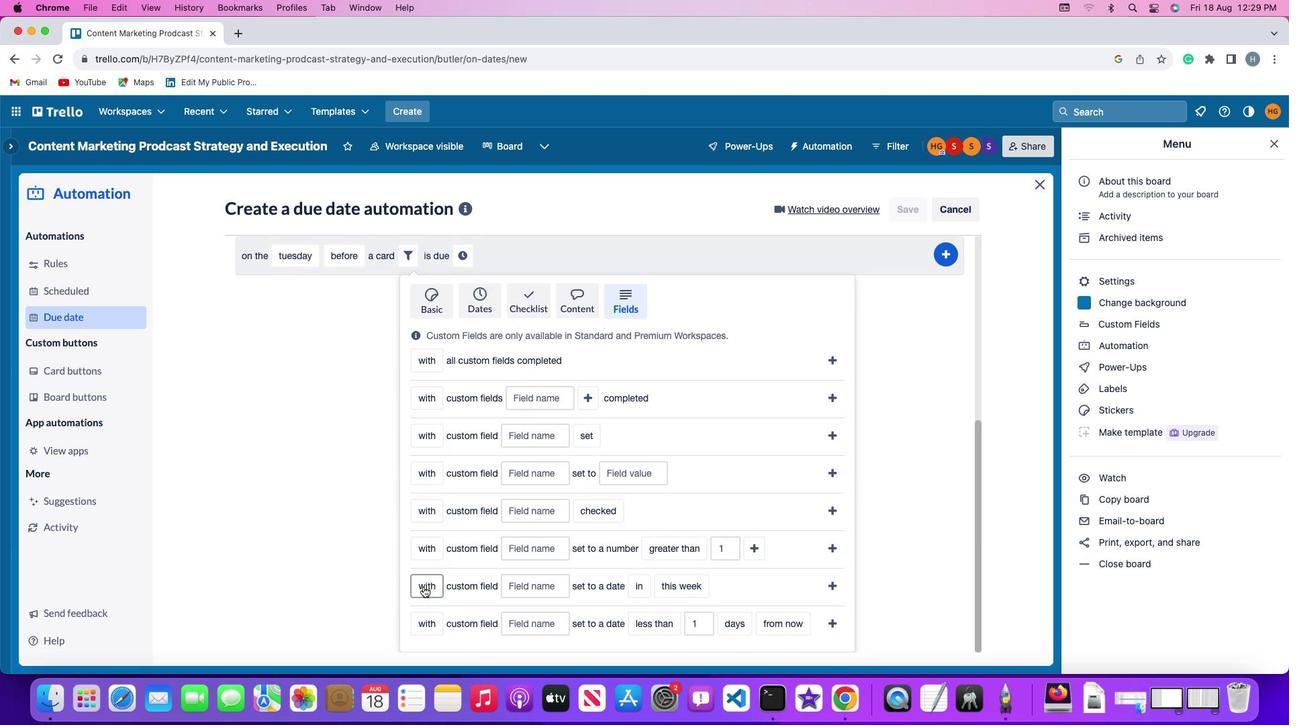 
Action: Mouse moved to (449, 620)
Screenshot: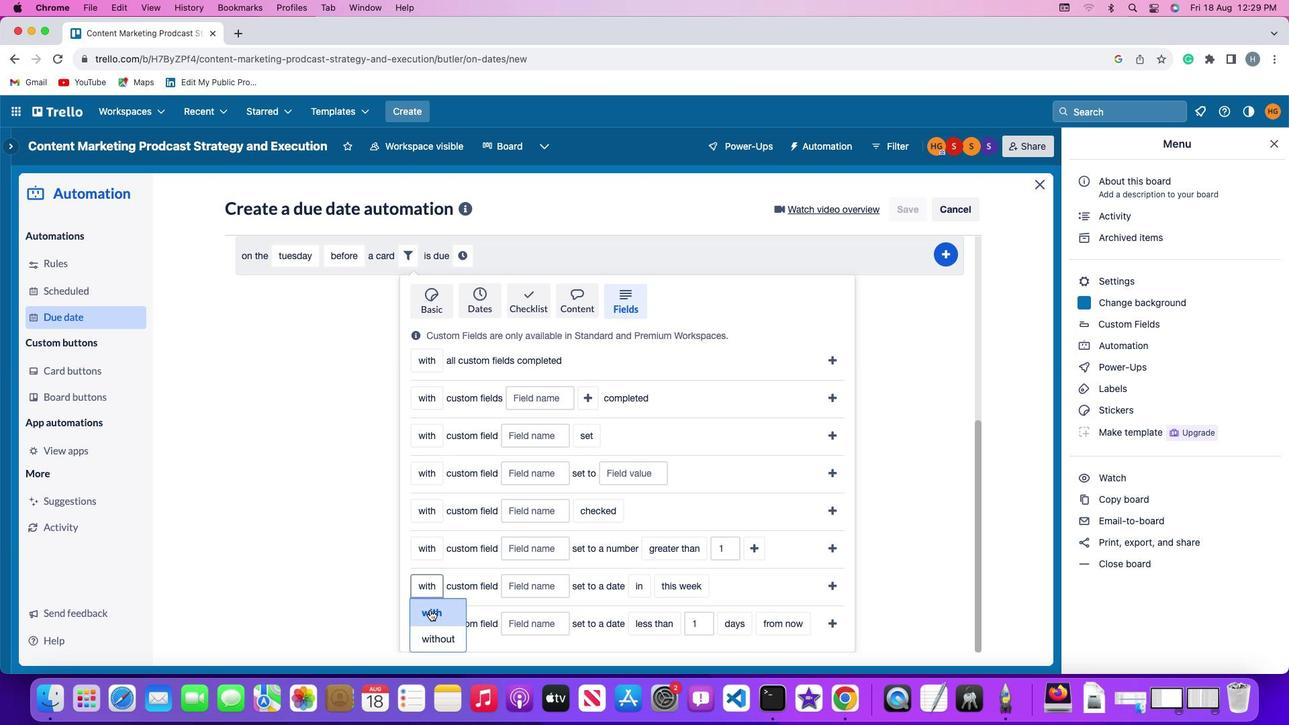 
Action: Mouse pressed left at (449, 620)
Screenshot: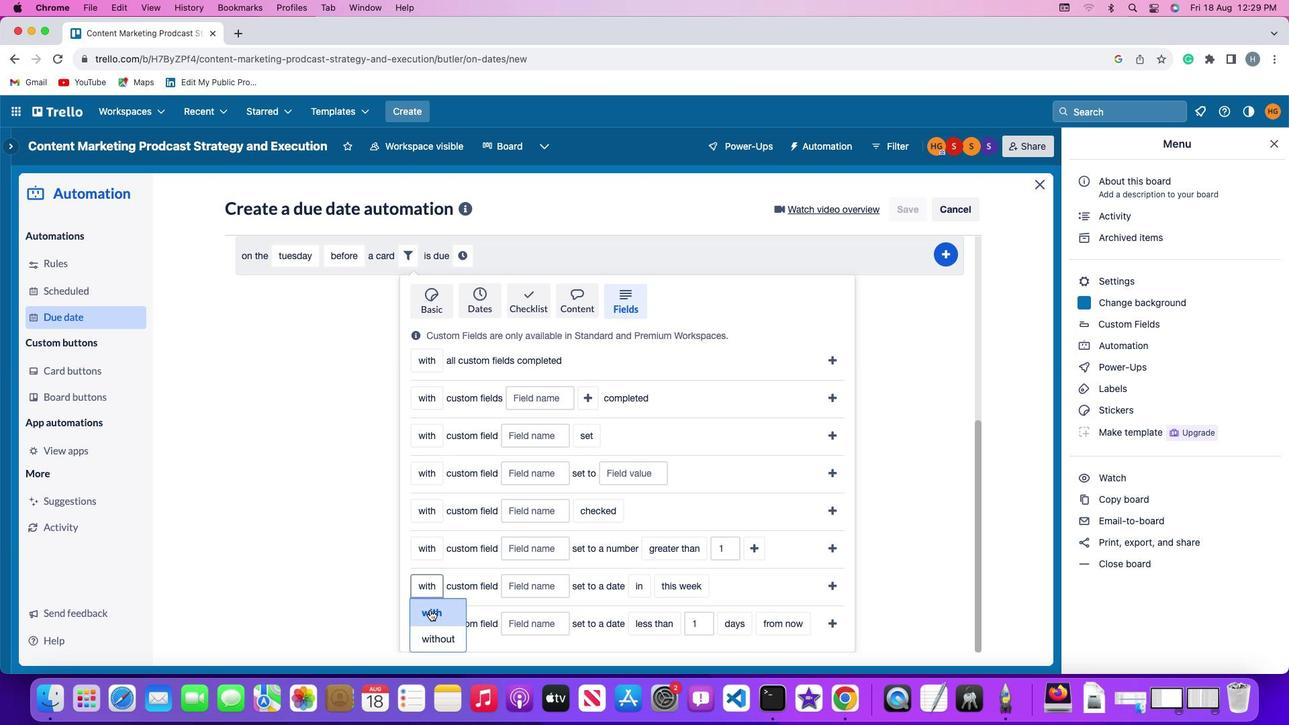 
Action: Mouse moved to (556, 613)
Screenshot: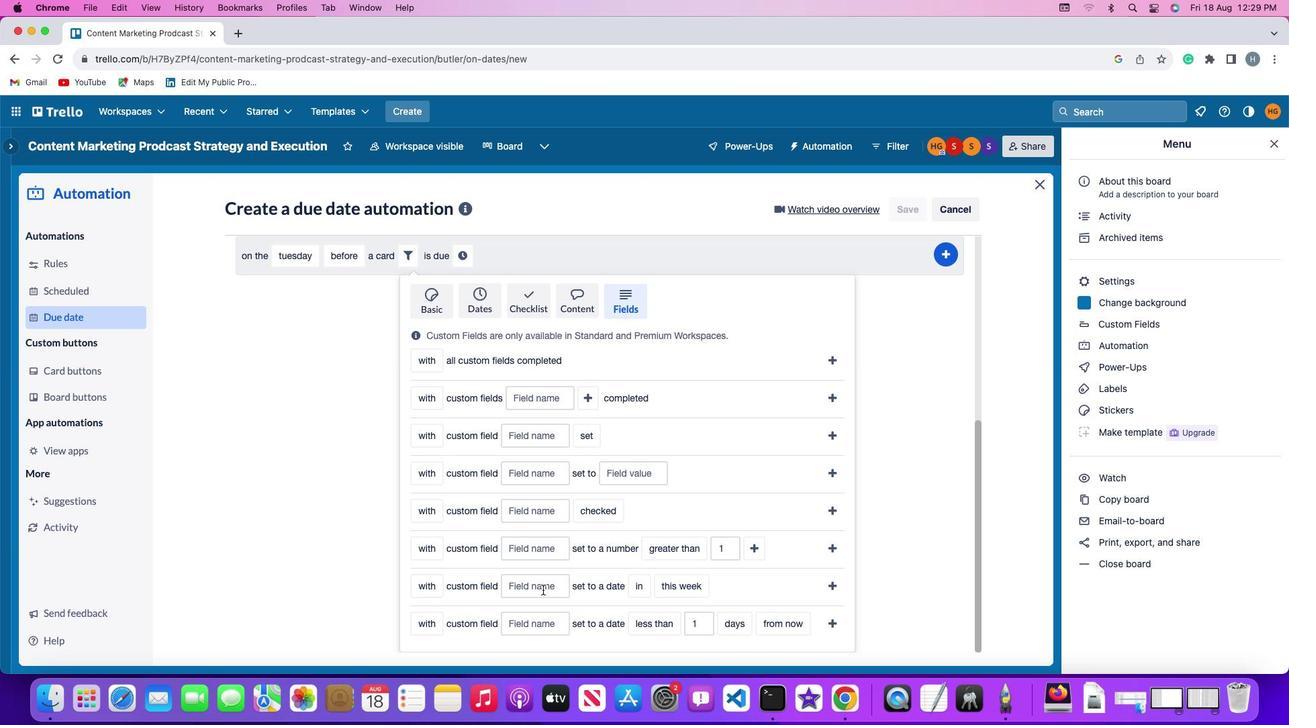 
Action: Mouse pressed left at (556, 613)
Screenshot: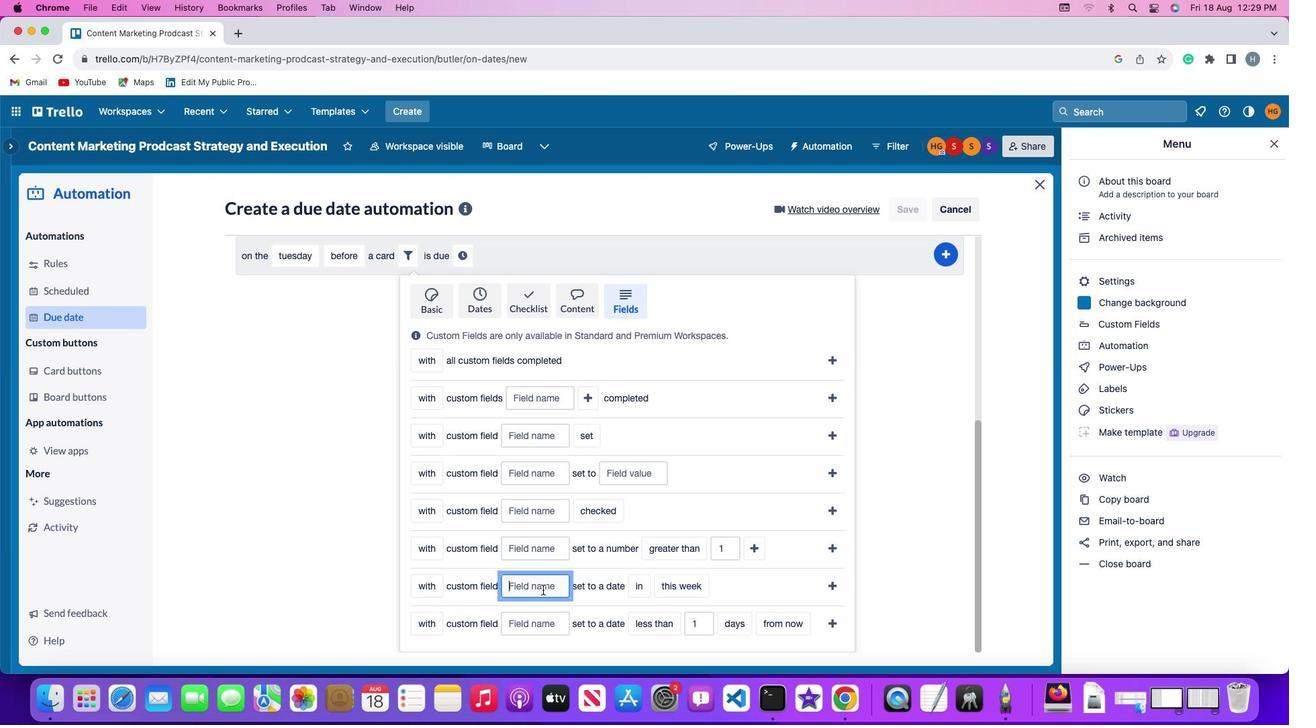 
Action: Key pressed Key.shift'R''e''s''u''m''e'
Screenshot: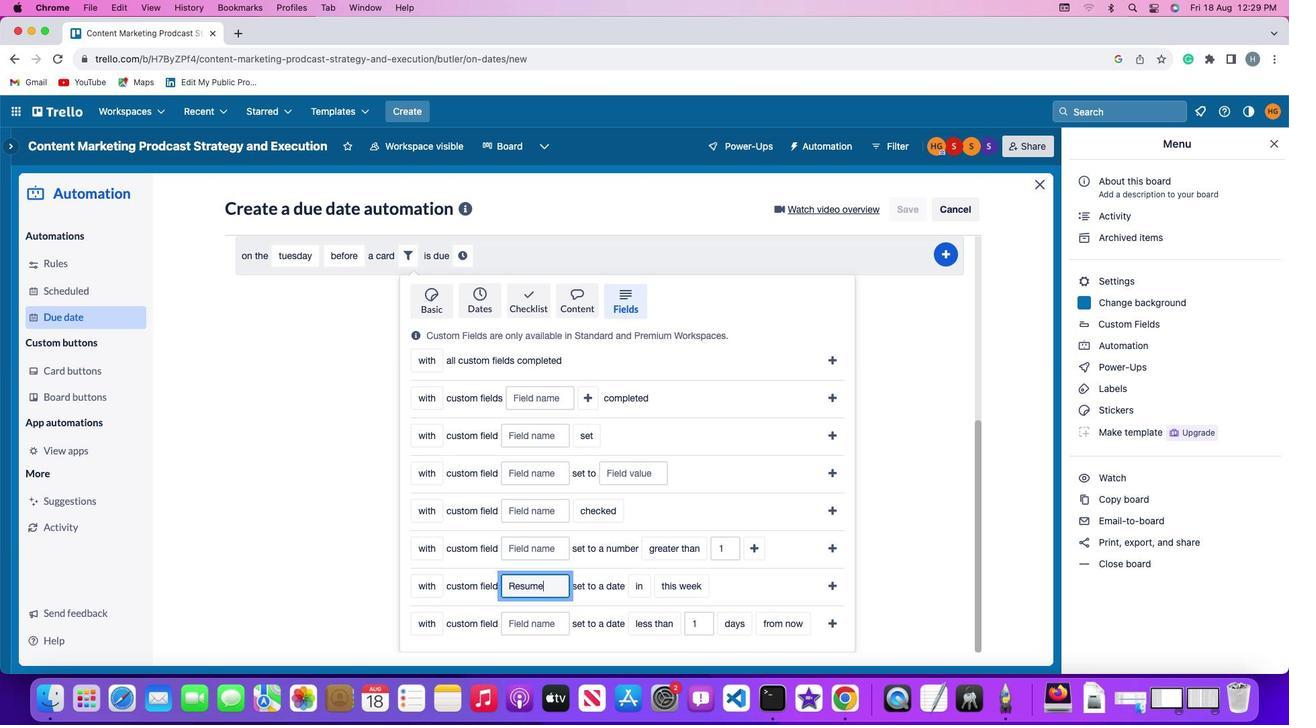 
Action: Mouse moved to (650, 614)
Screenshot: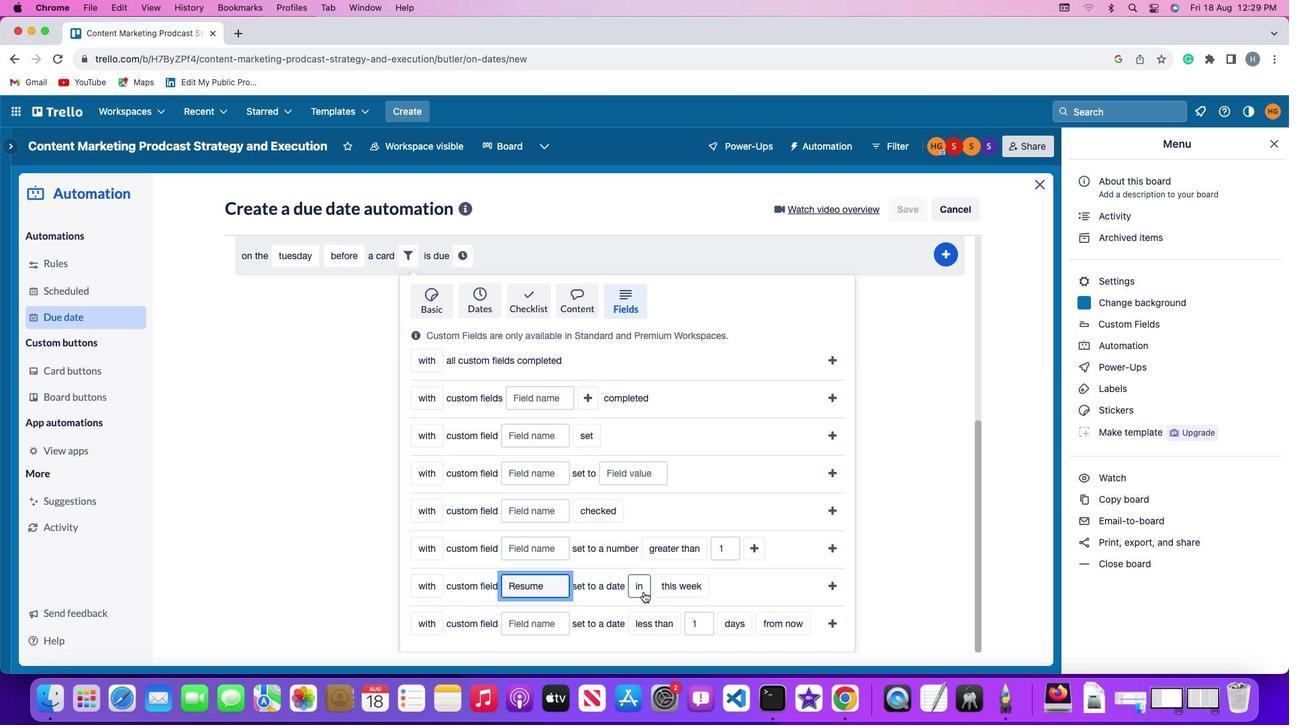 
Action: Mouse pressed left at (650, 614)
Screenshot: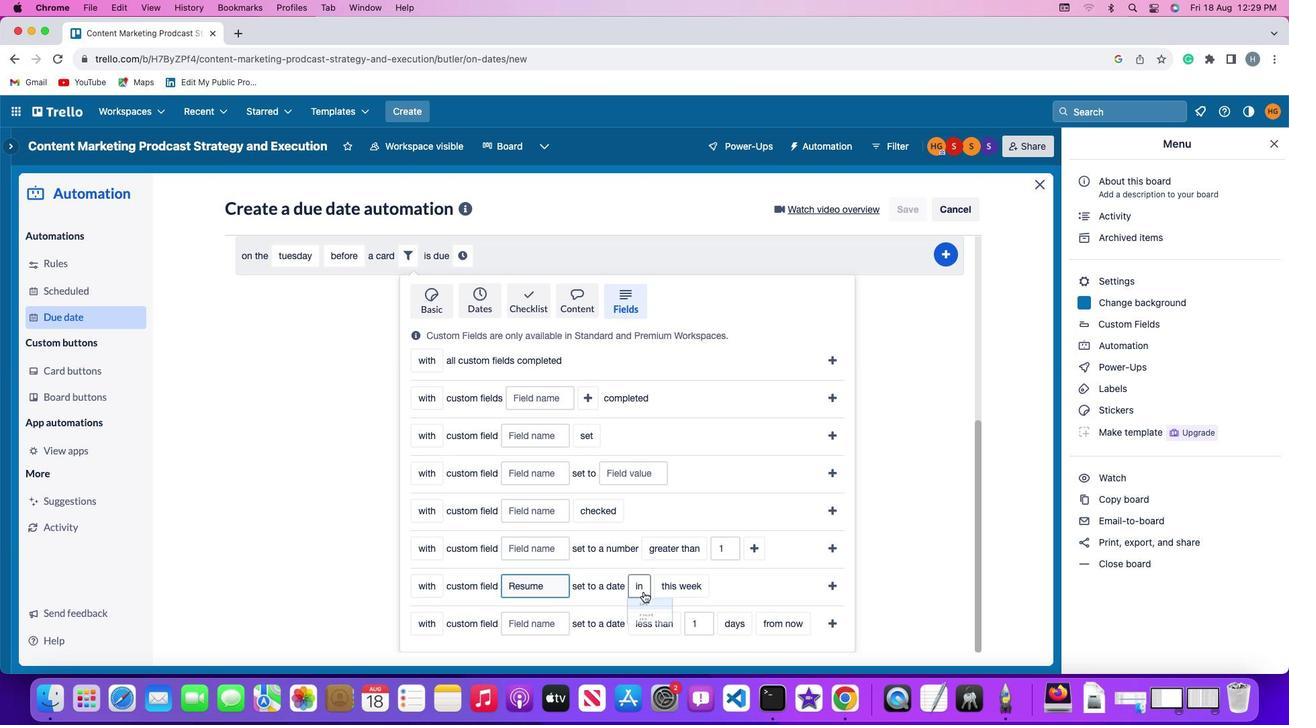 
Action: Mouse moved to (655, 620)
Screenshot: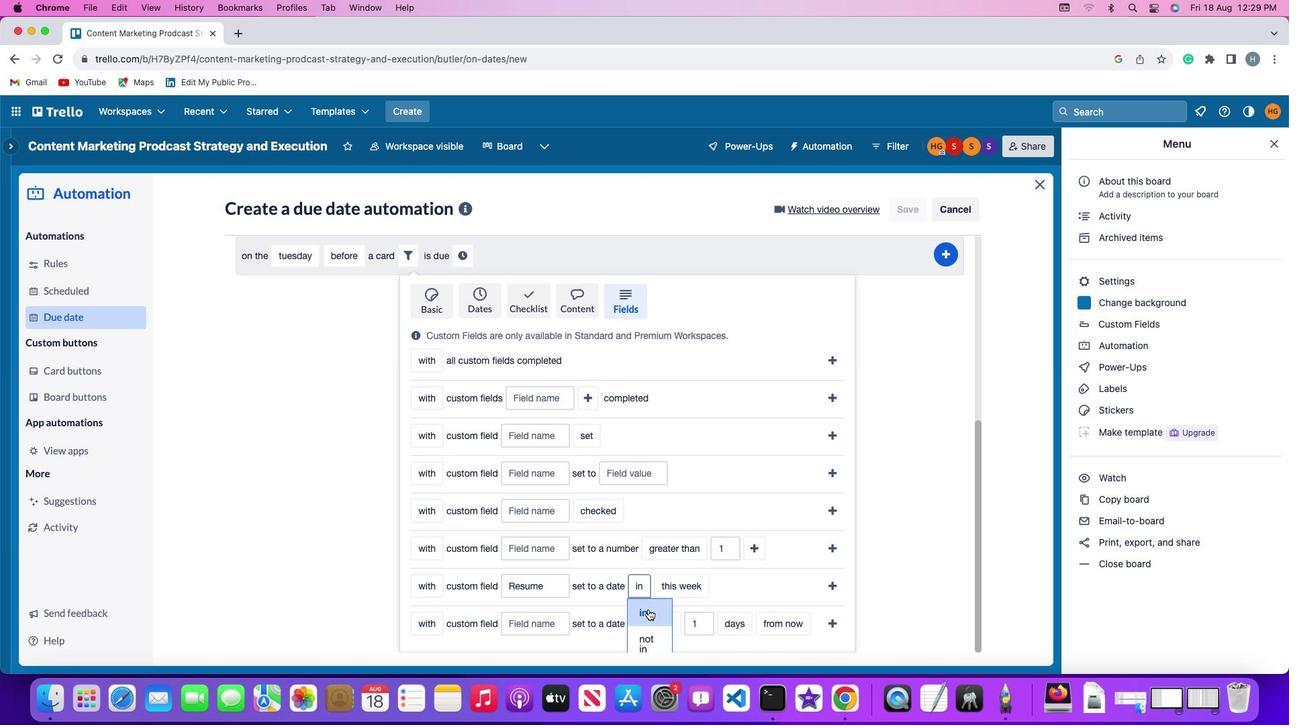 
Action: Mouse pressed left at (655, 620)
Screenshot: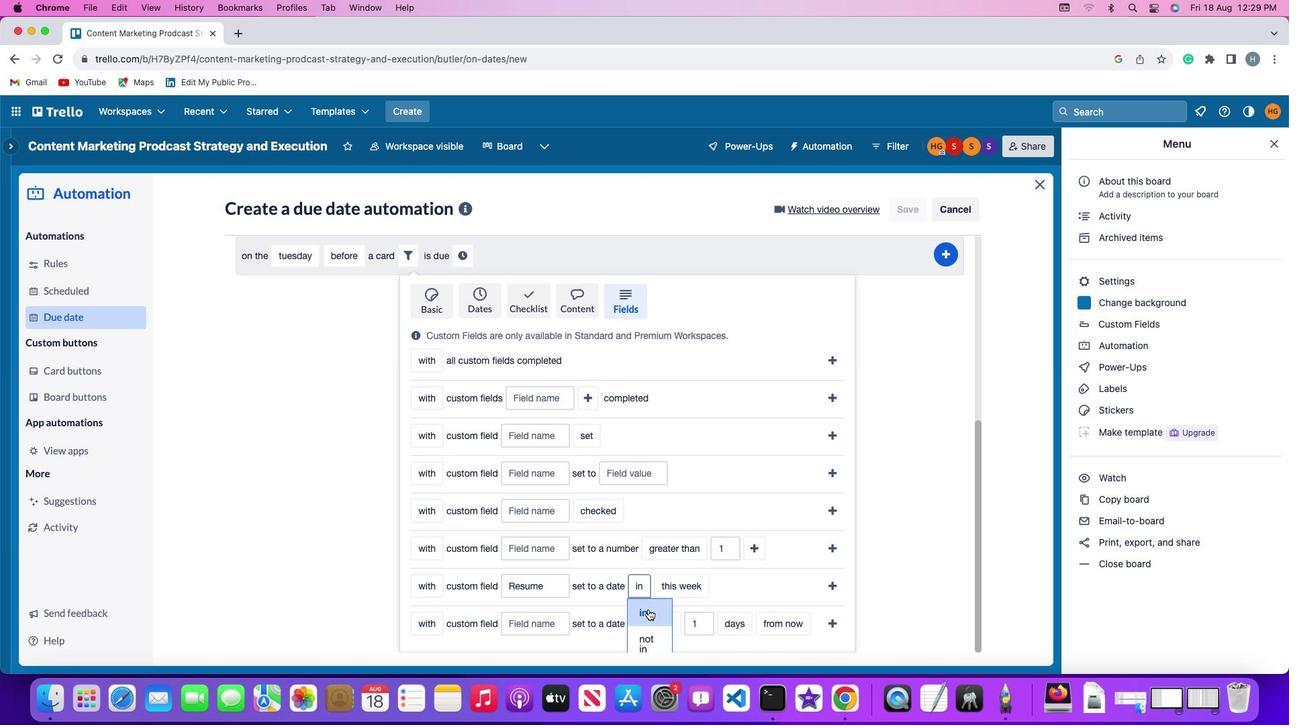 
Action: Mouse moved to (681, 613)
Screenshot: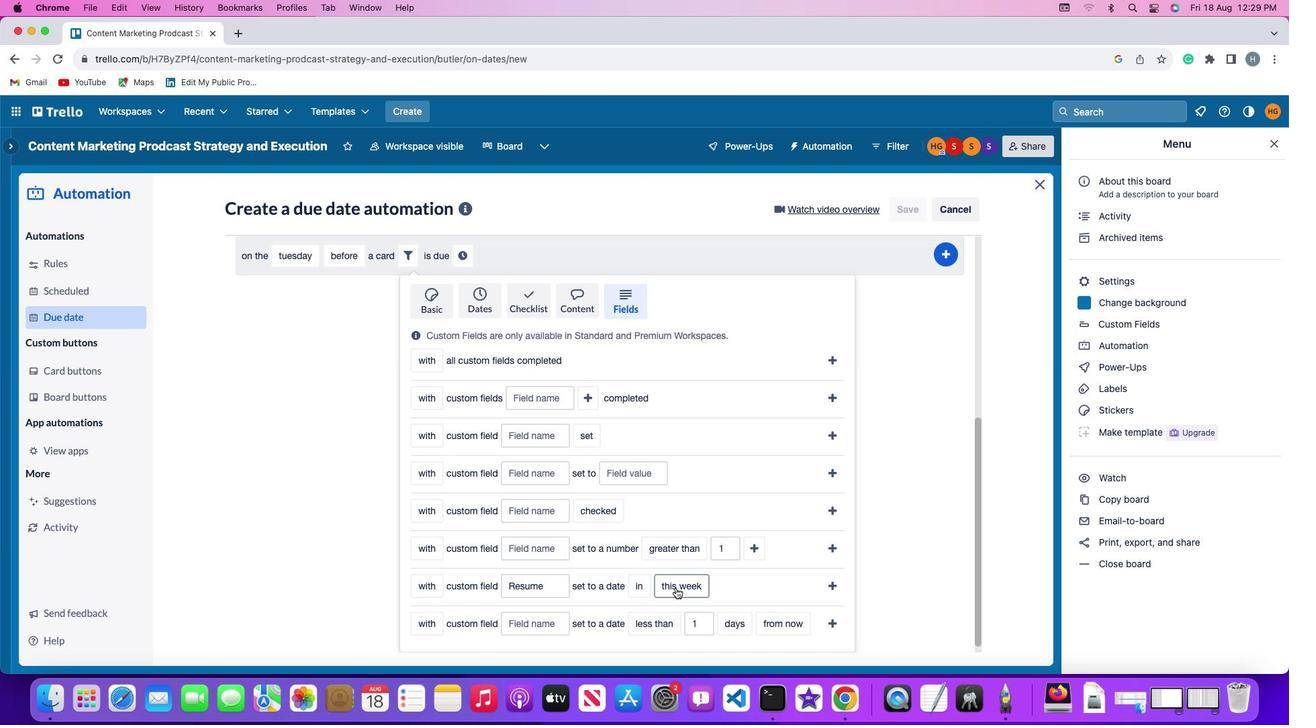 
Action: Mouse pressed left at (681, 613)
Screenshot: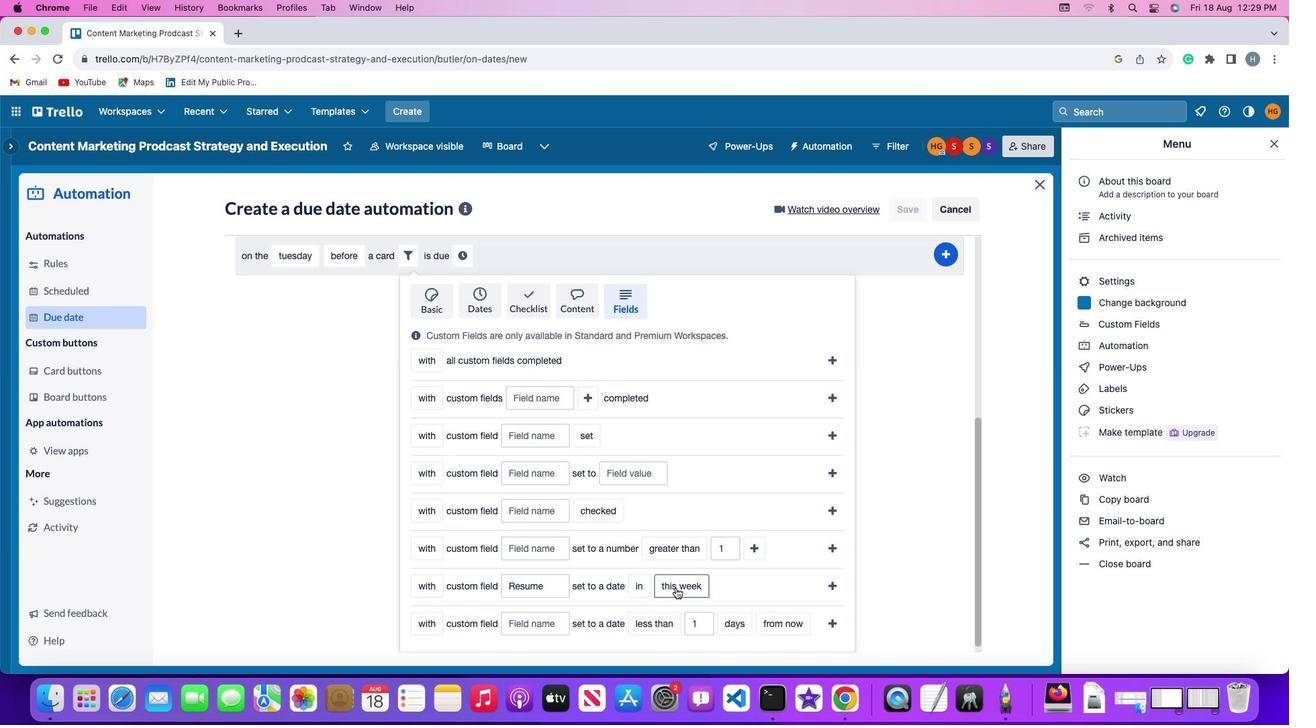 
Action: Mouse moved to (688, 628)
Screenshot: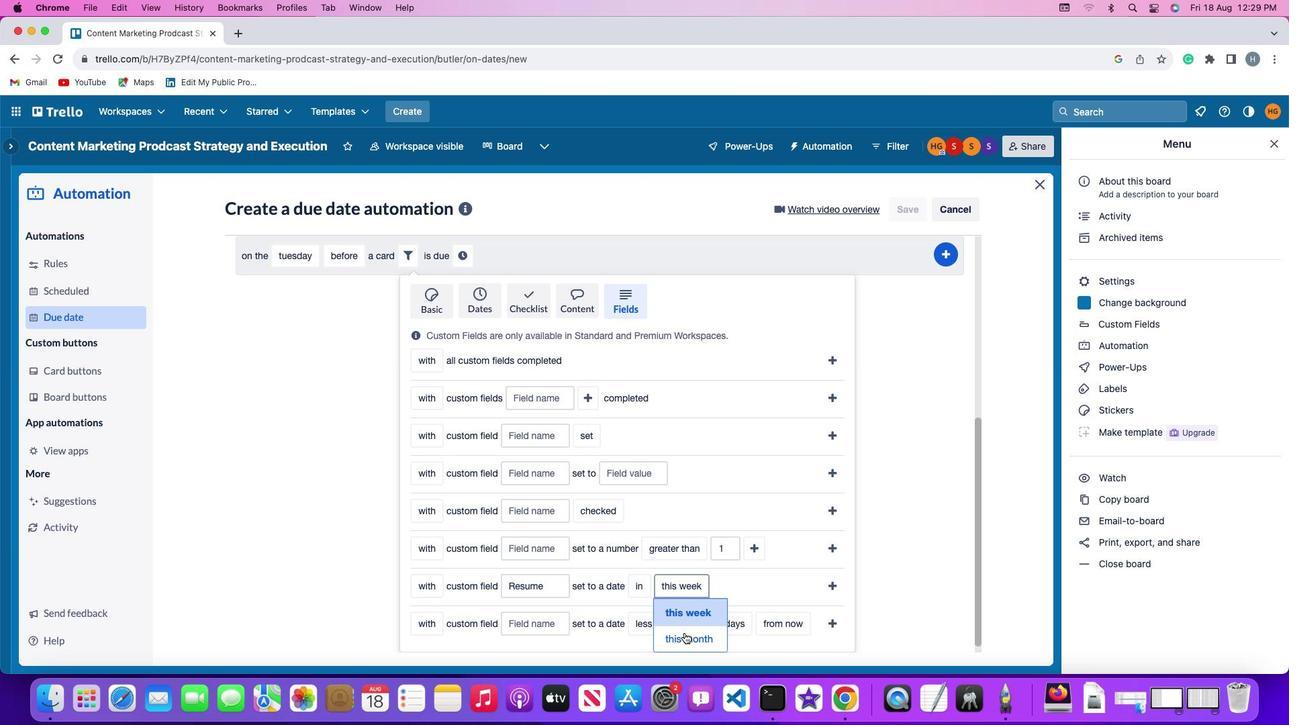 
Action: Mouse pressed left at (688, 628)
Screenshot: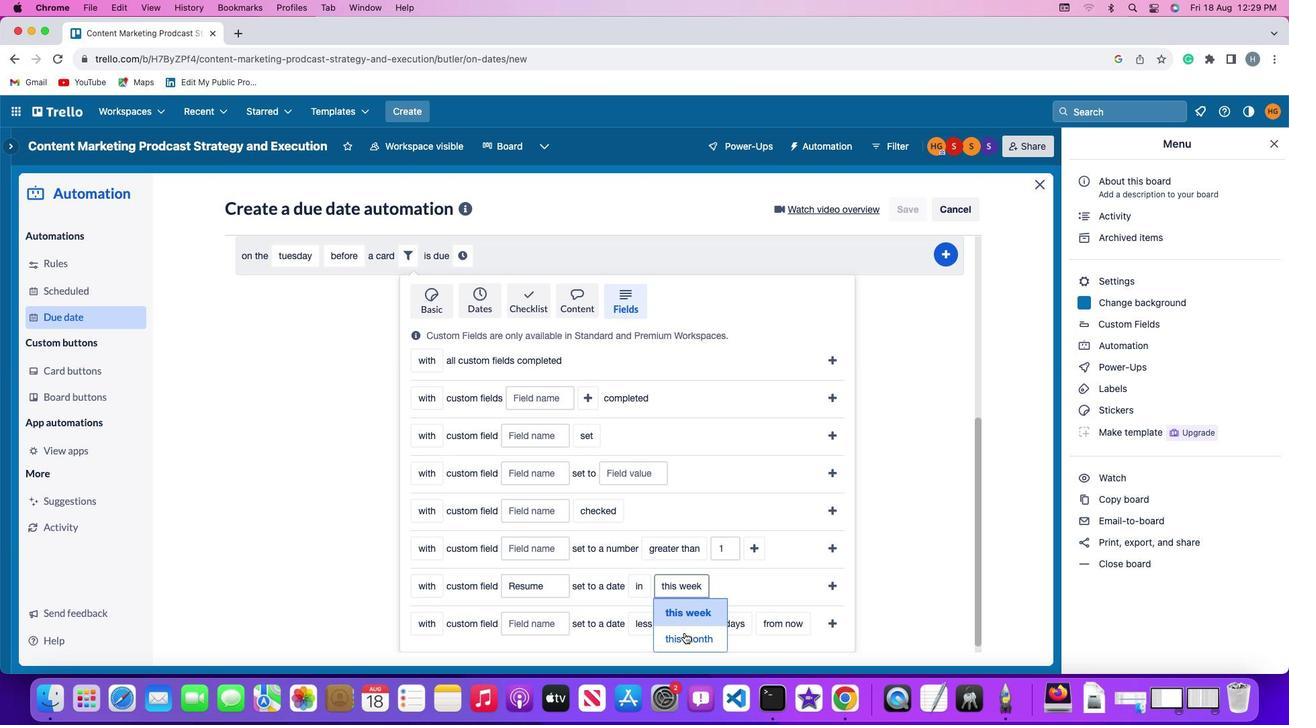
Action: Mouse moved to (827, 611)
Screenshot: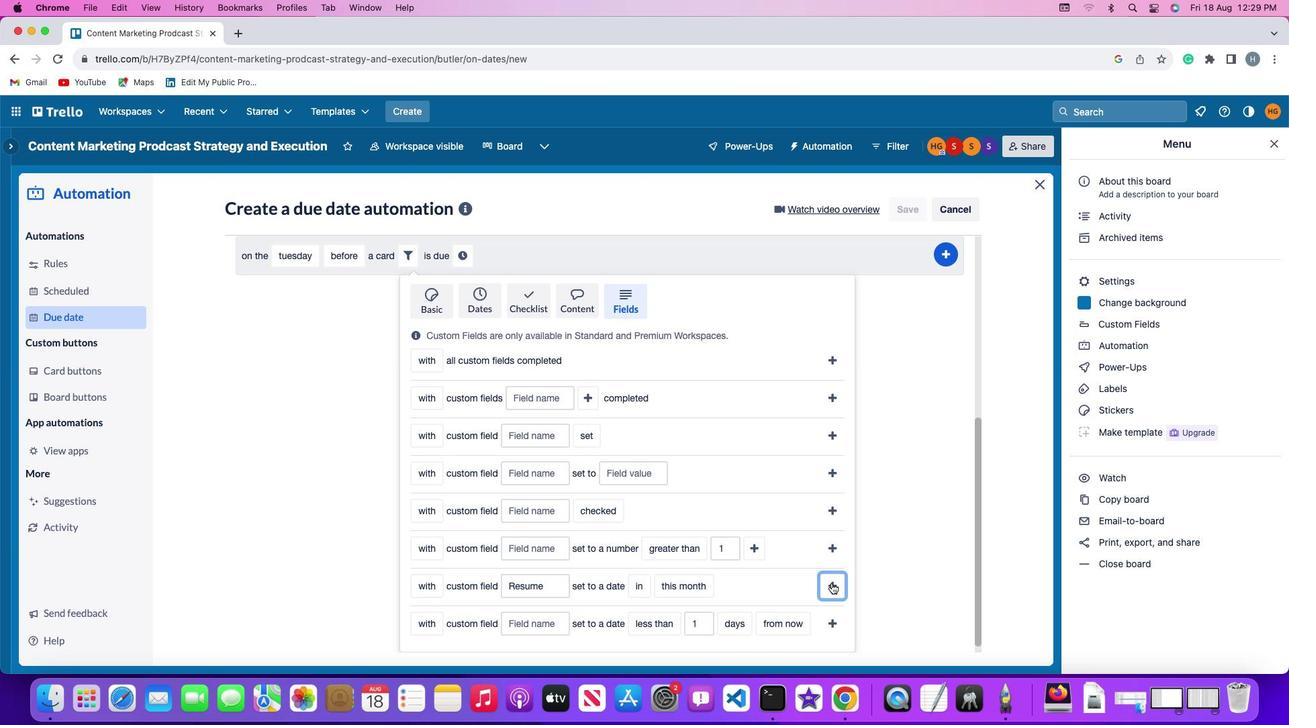 
Action: Mouse pressed left at (827, 611)
Screenshot: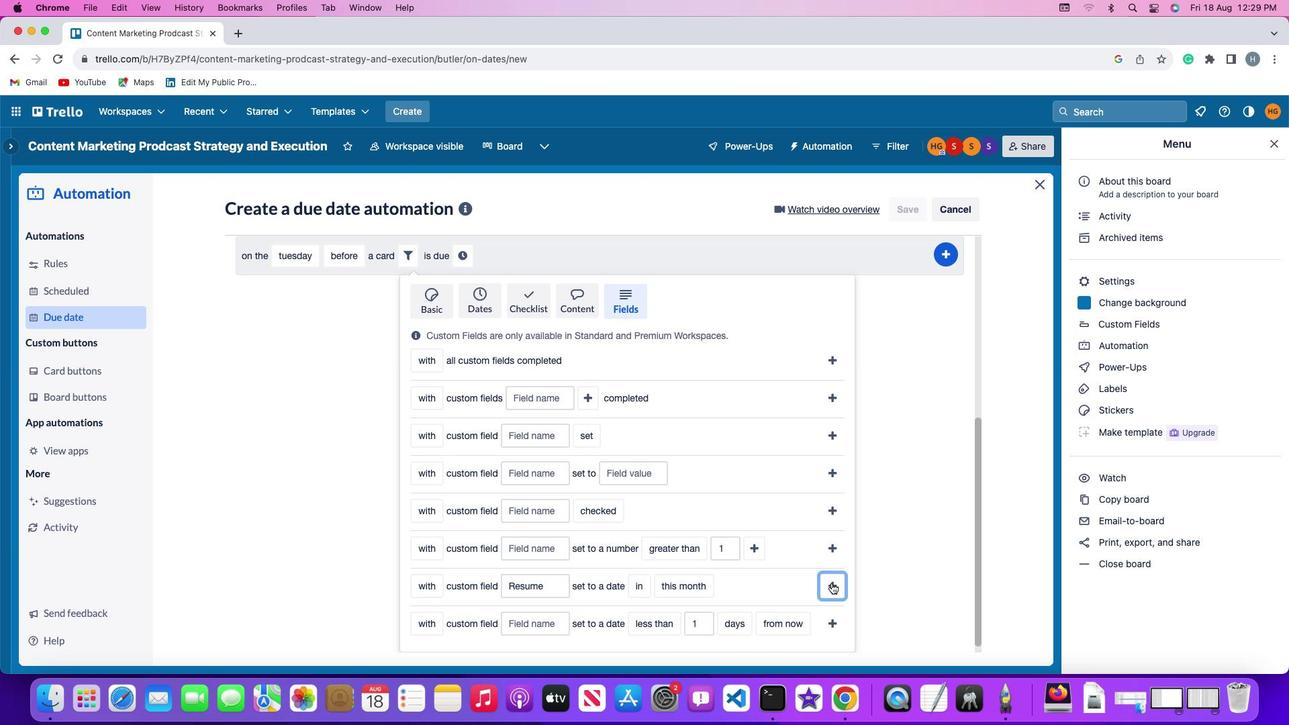 
Action: Mouse moved to (731, 612)
Screenshot: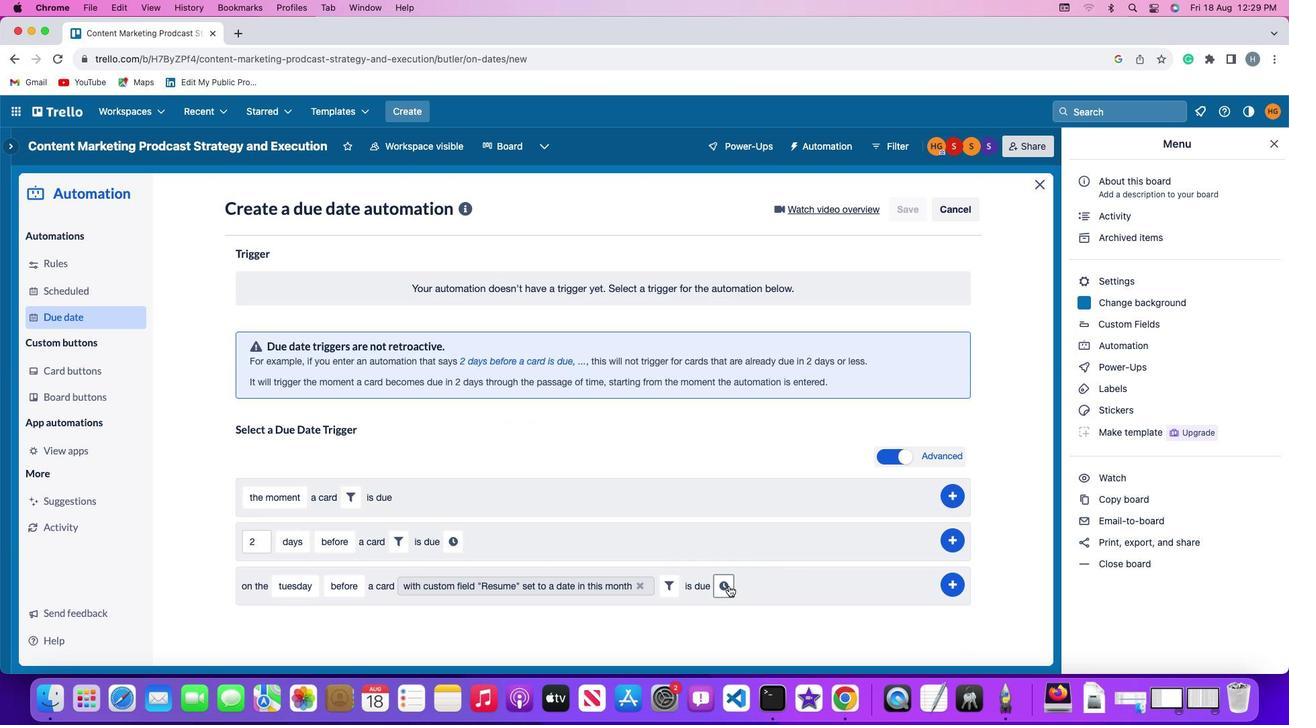 
Action: Mouse pressed left at (731, 612)
Screenshot: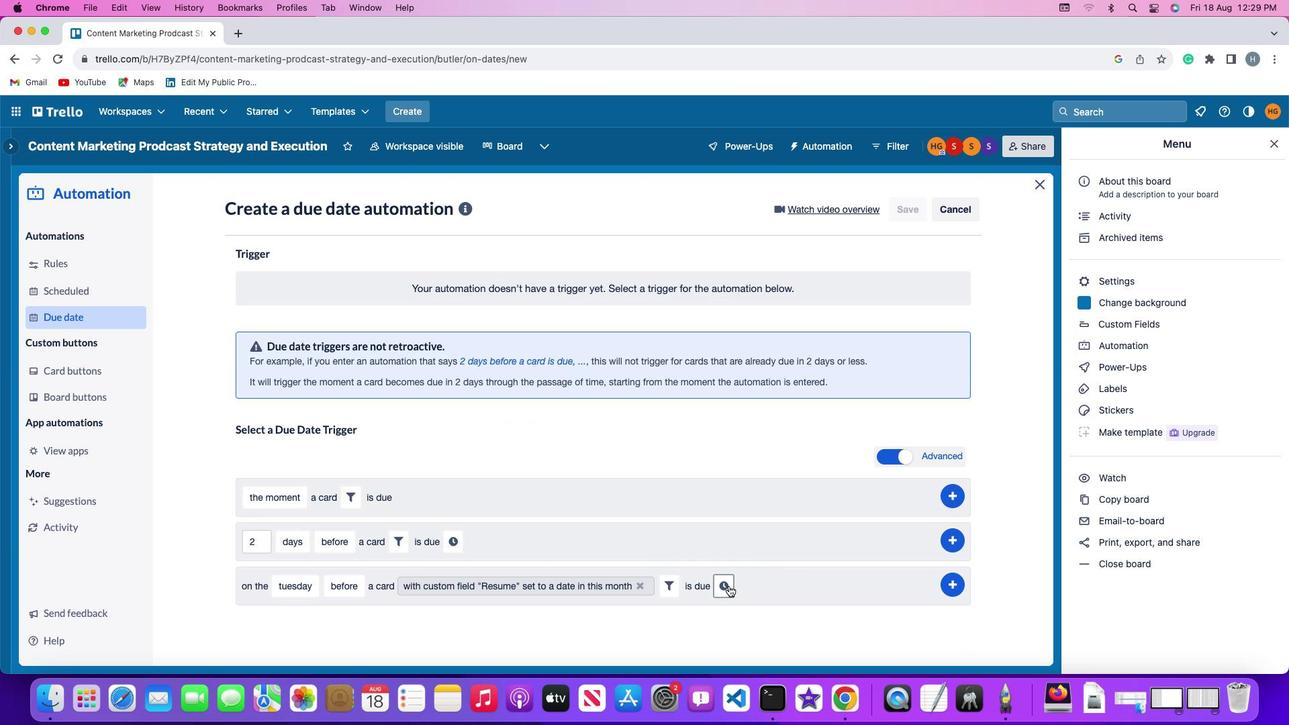 
Action: Mouse moved to (759, 613)
Screenshot: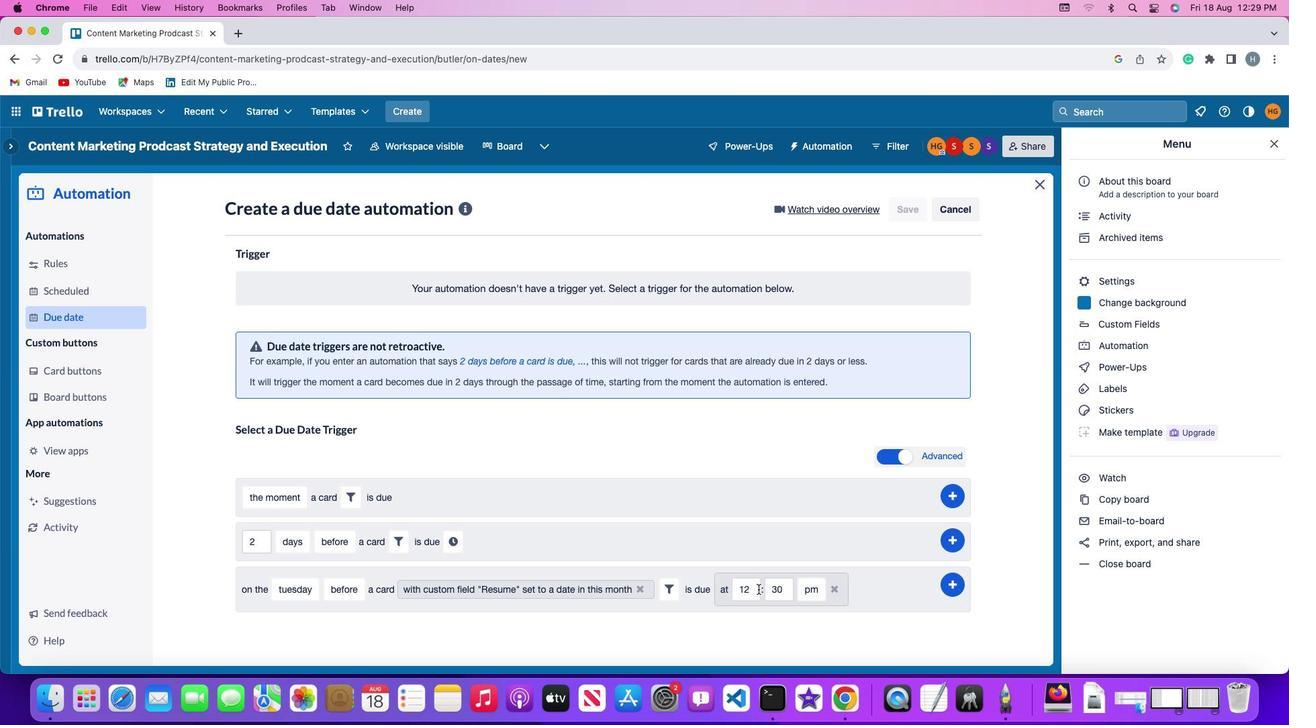 
Action: Mouse pressed left at (759, 613)
Screenshot: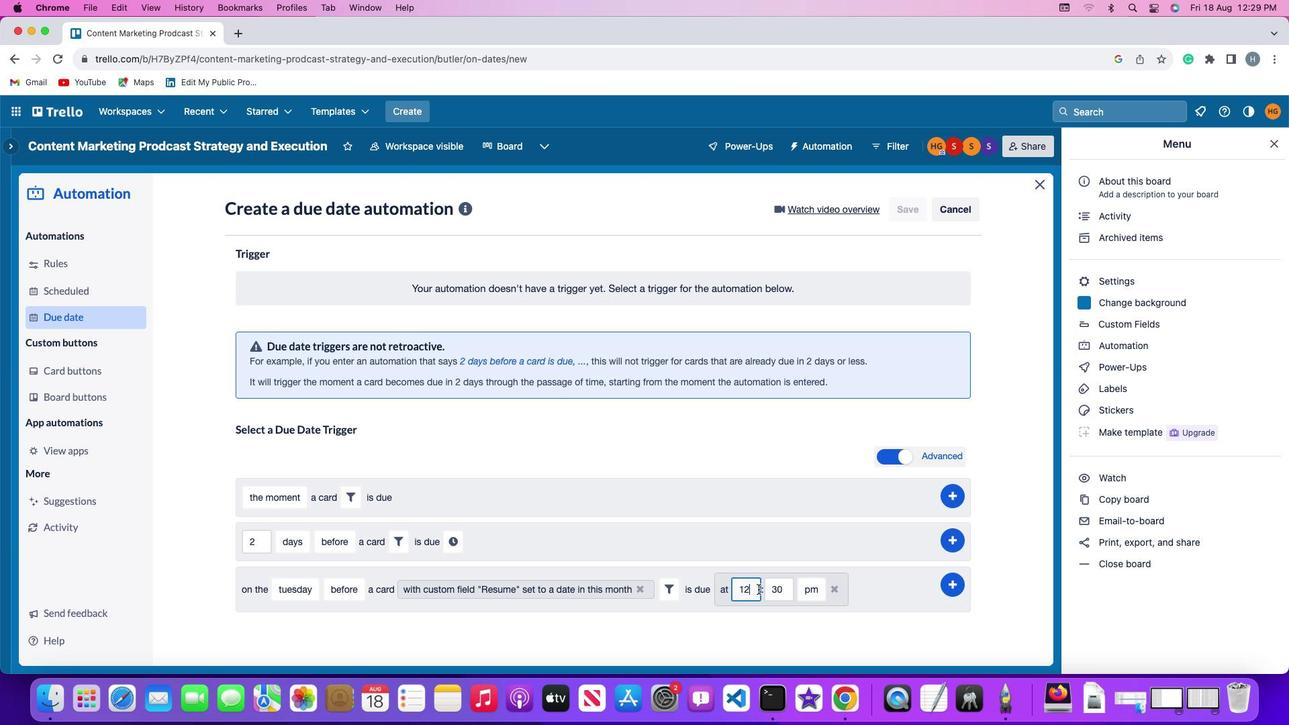 
Action: Mouse moved to (756, 613)
Screenshot: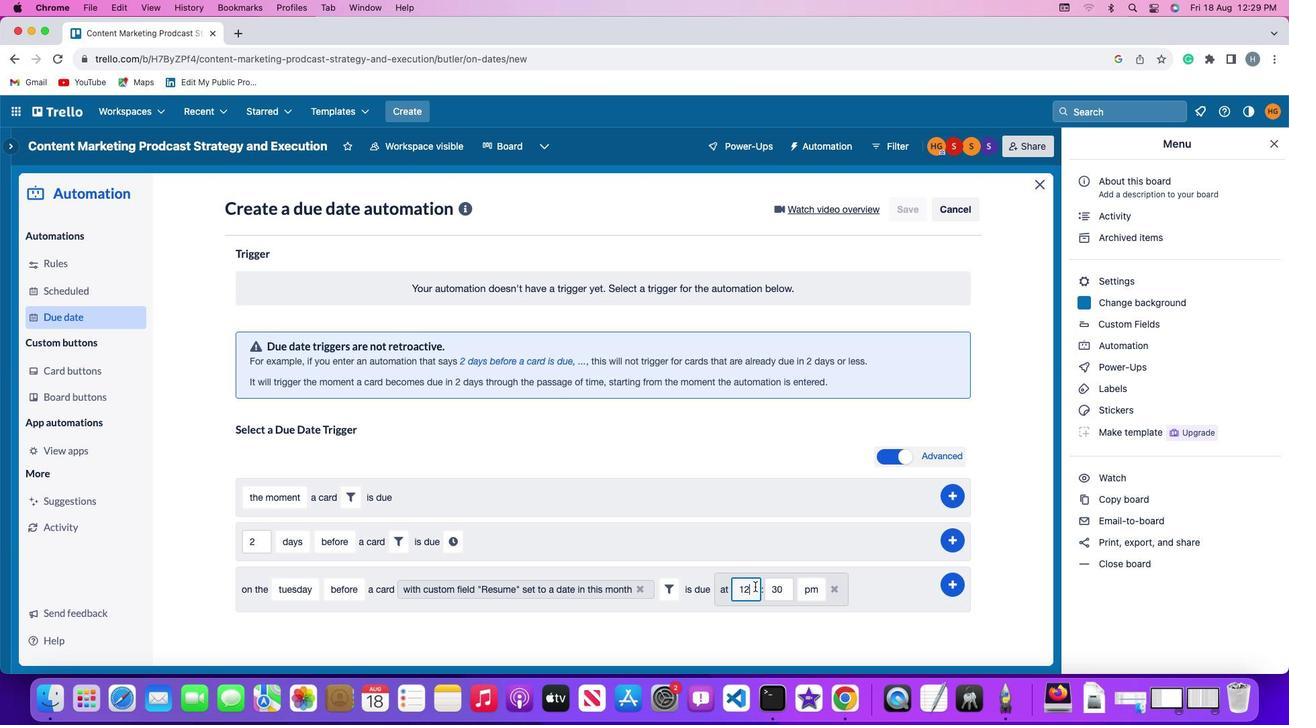
Action: Key pressed Key.backspace
Screenshot: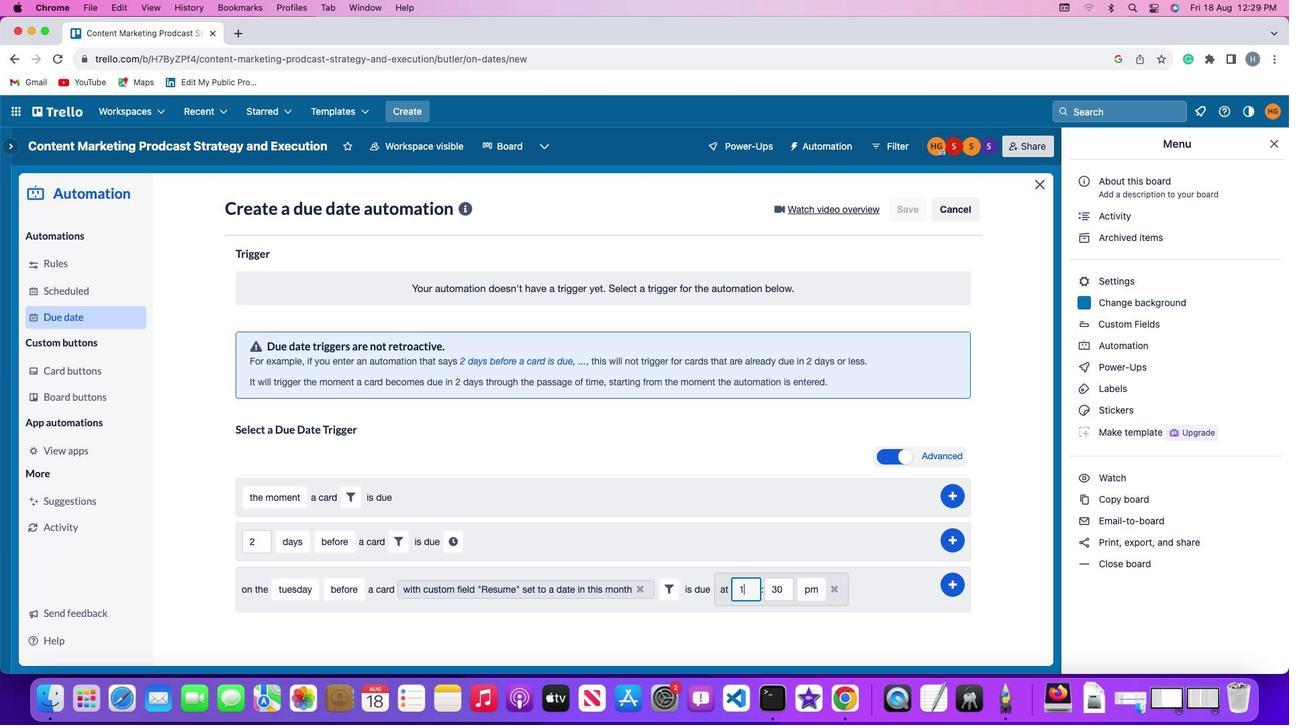 
Action: Mouse moved to (755, 611)
Screenshot: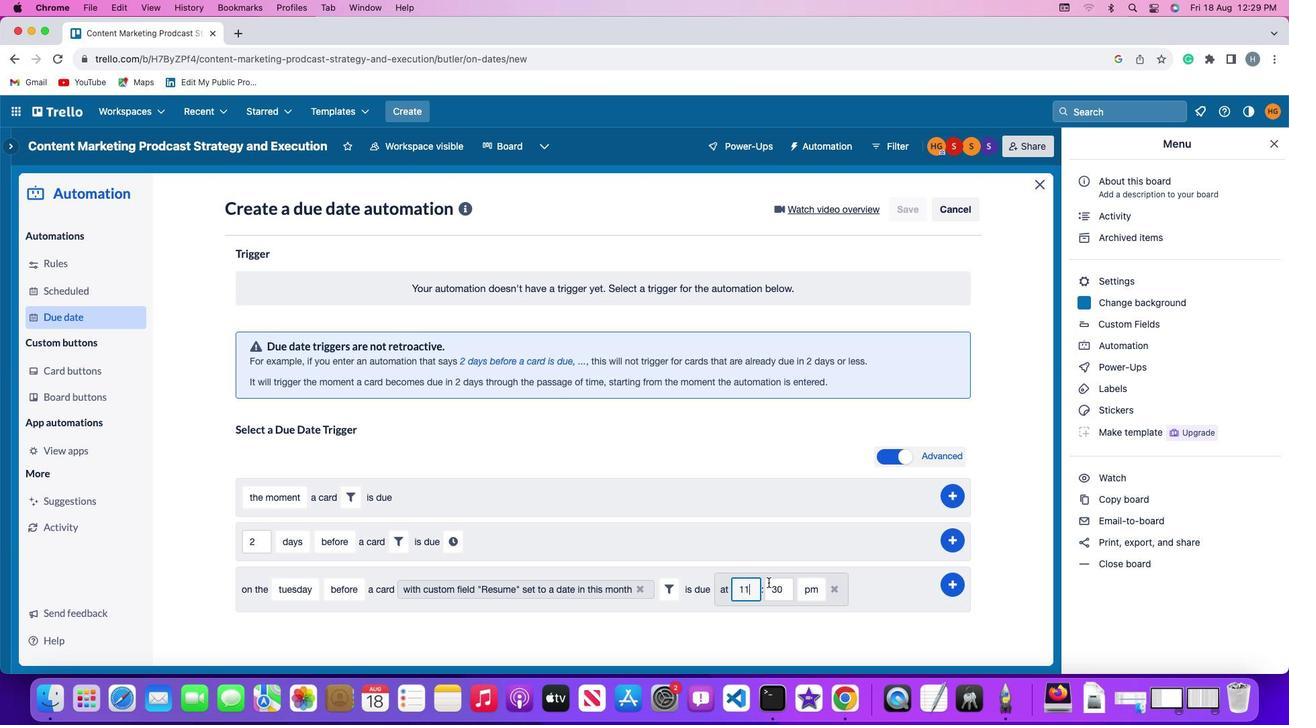 
Action: Key pressed '1'
Screenshot: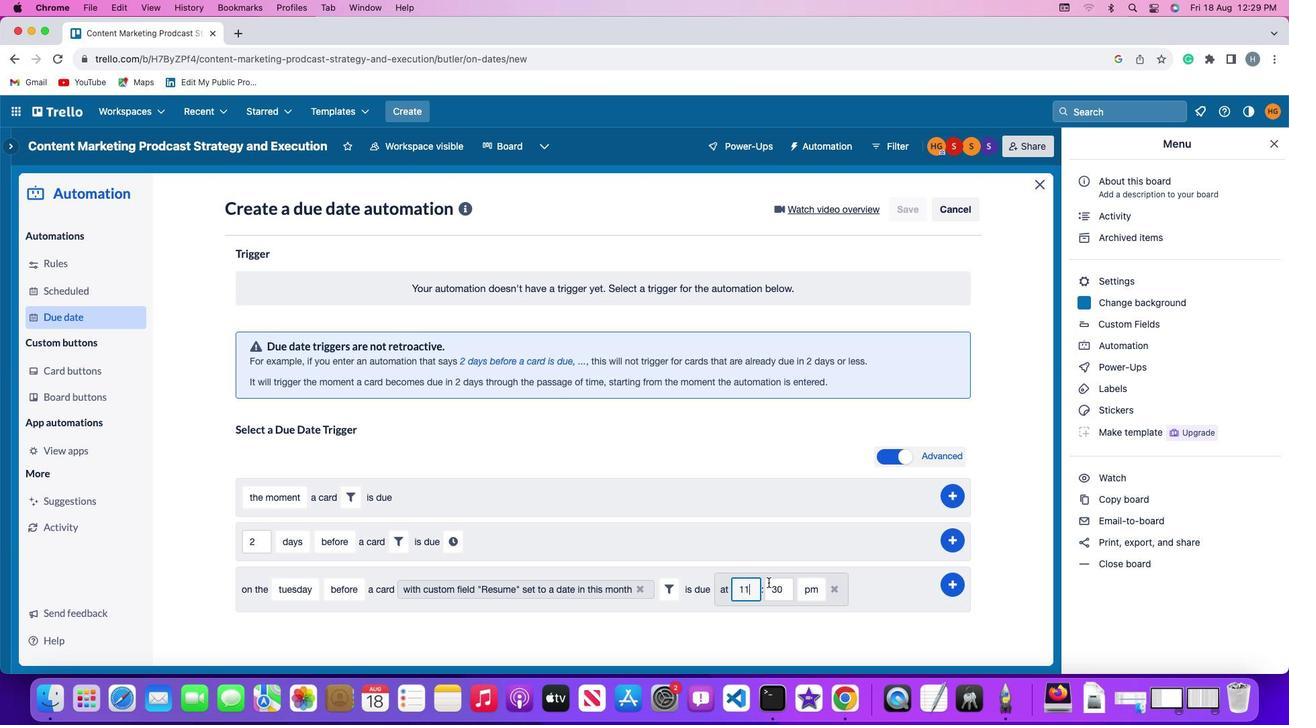 
Action: Mouse moved to (789, 612)
Screenshot: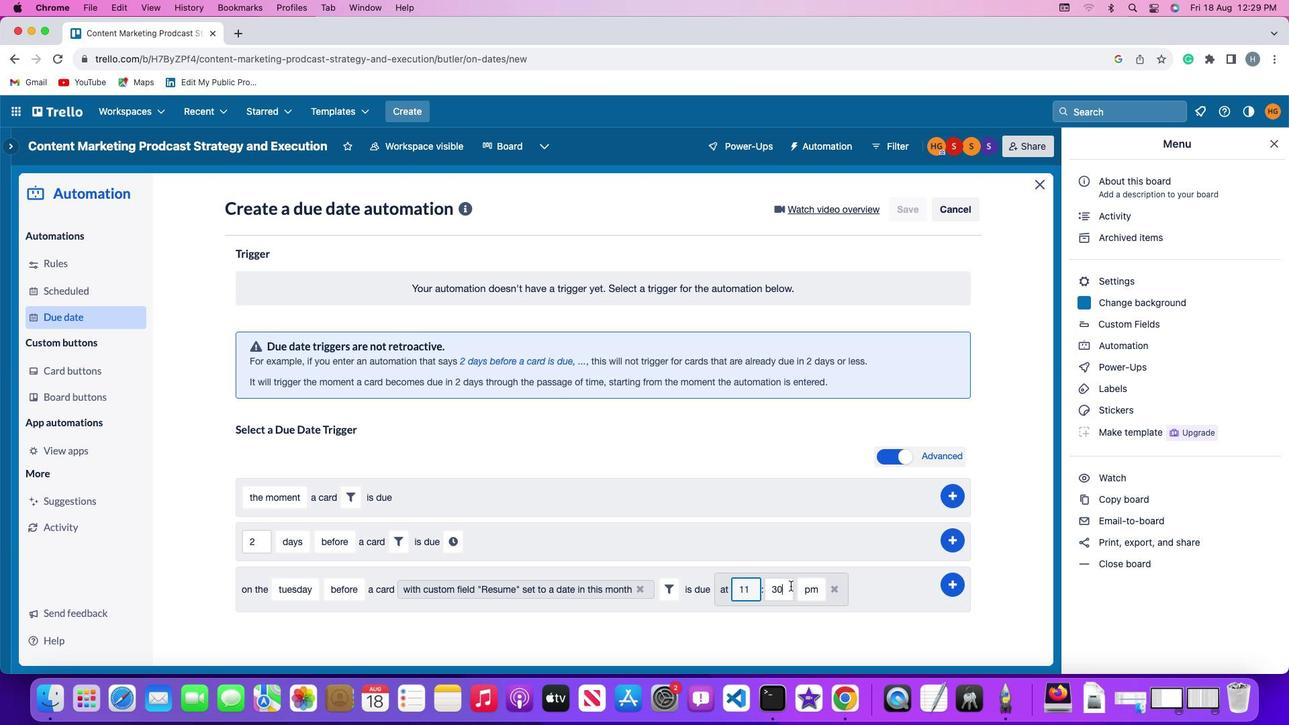 
Action: Mouse pressed left at (789, 612)
Screenshot: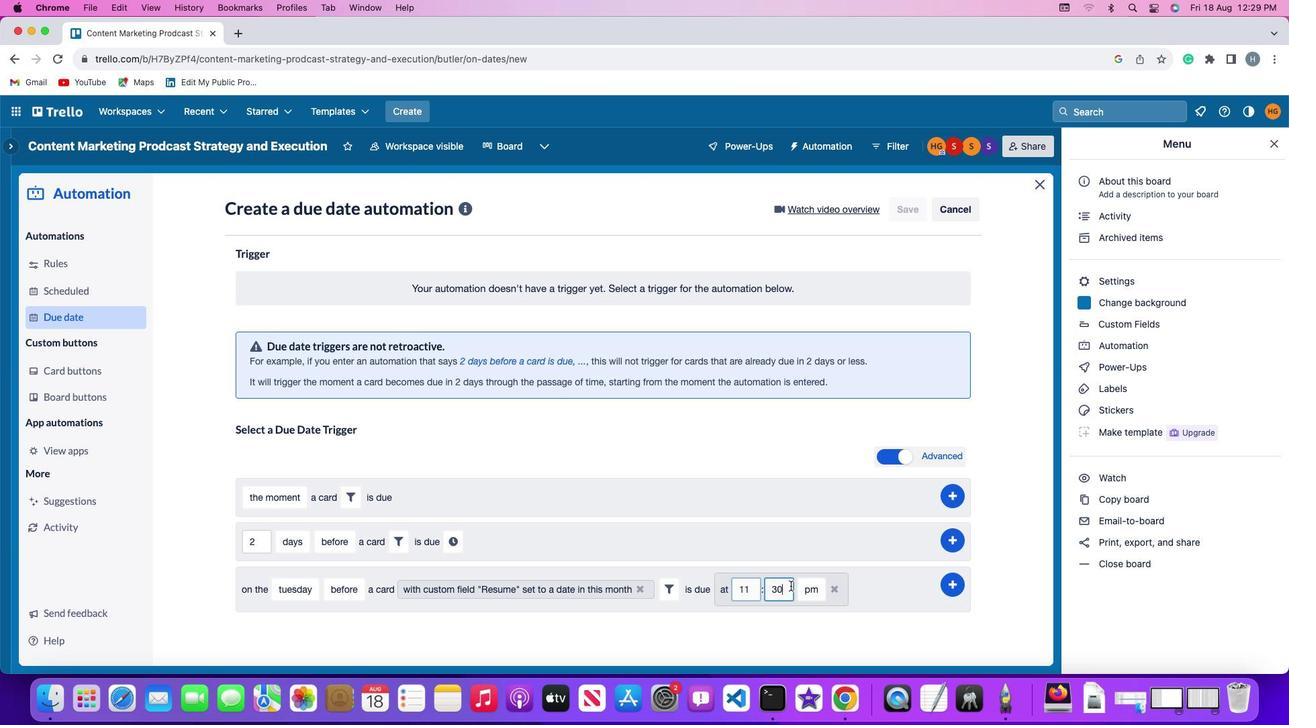 
Action: Key pressed Key.backspaceKey.backspace'0''0'
Screenshot: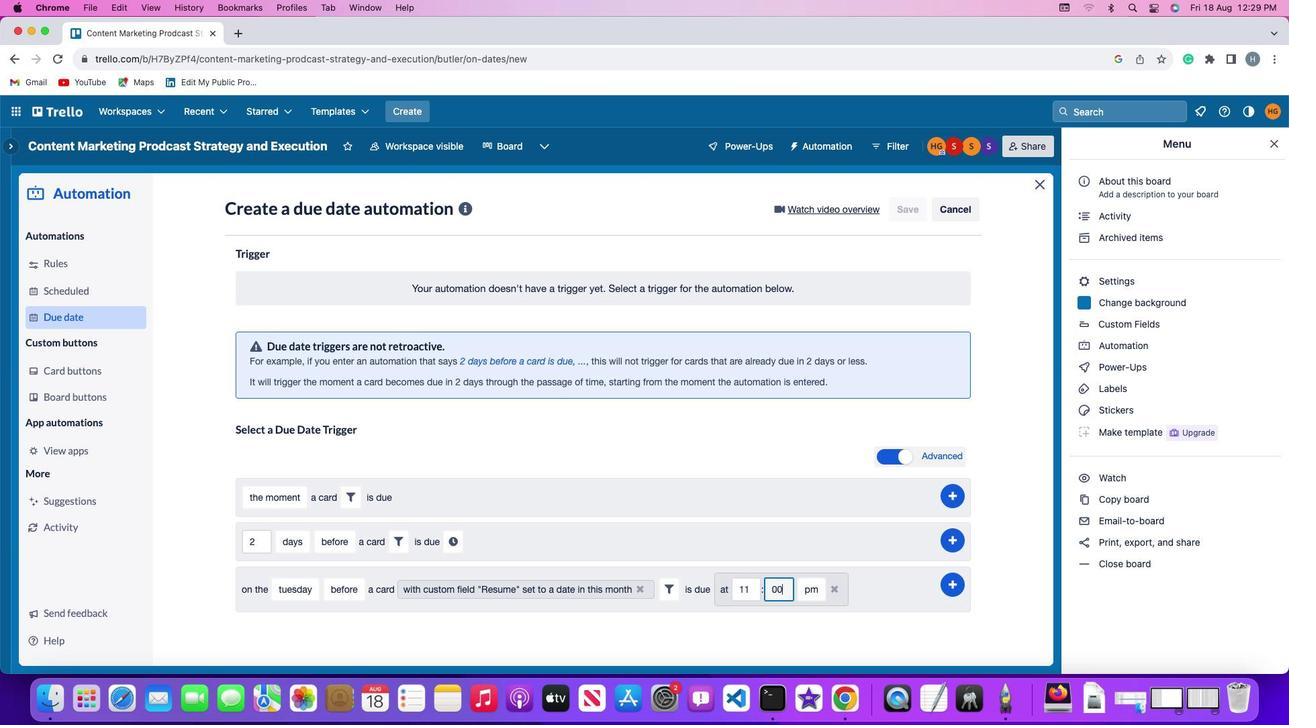 
Action: Mouse moved to (809, 612)
Screenshot: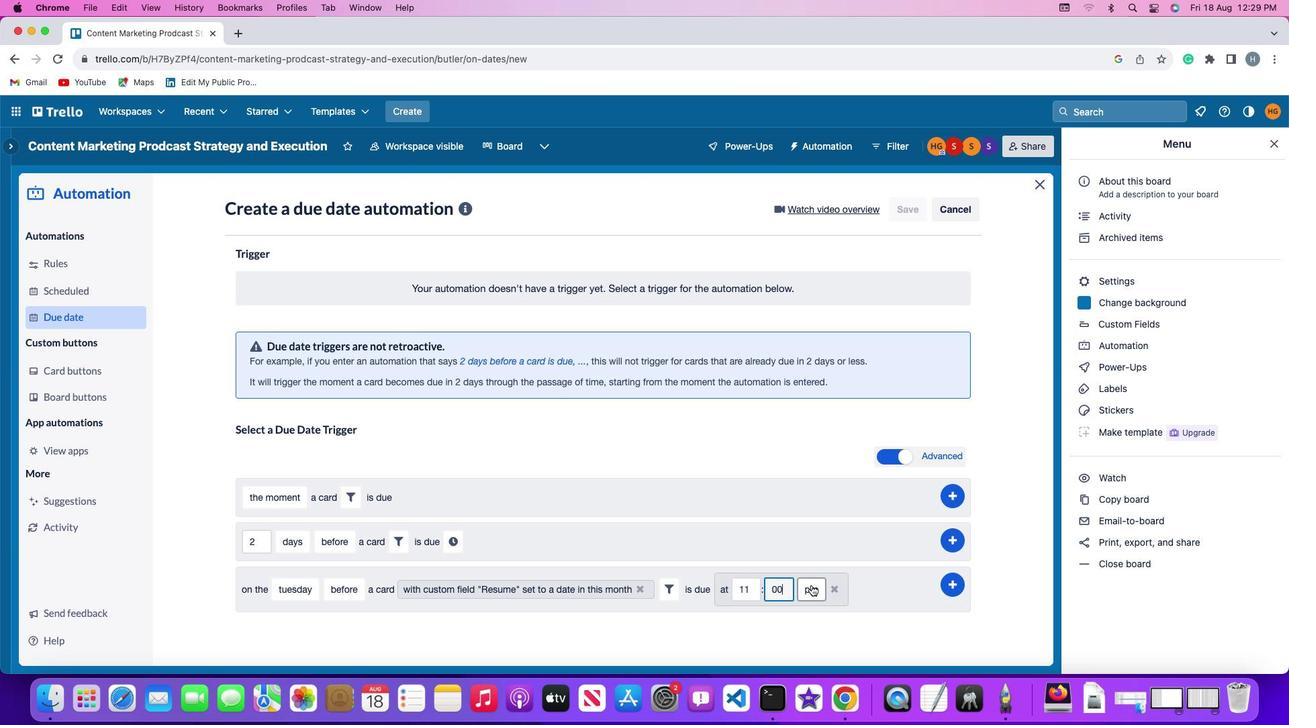 
Action: Mouse pressed left at (809, 612)
Screenshot: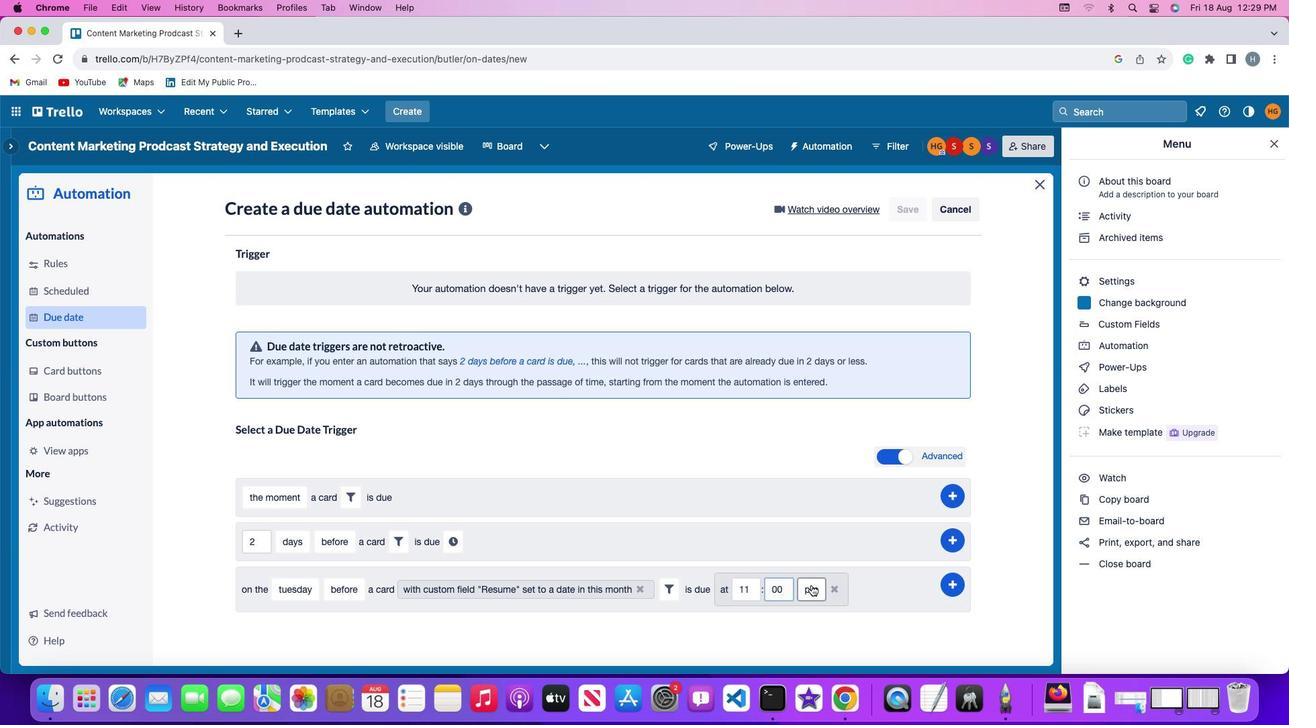 
Action: Mouse moved to (811, 620)
Screenshot: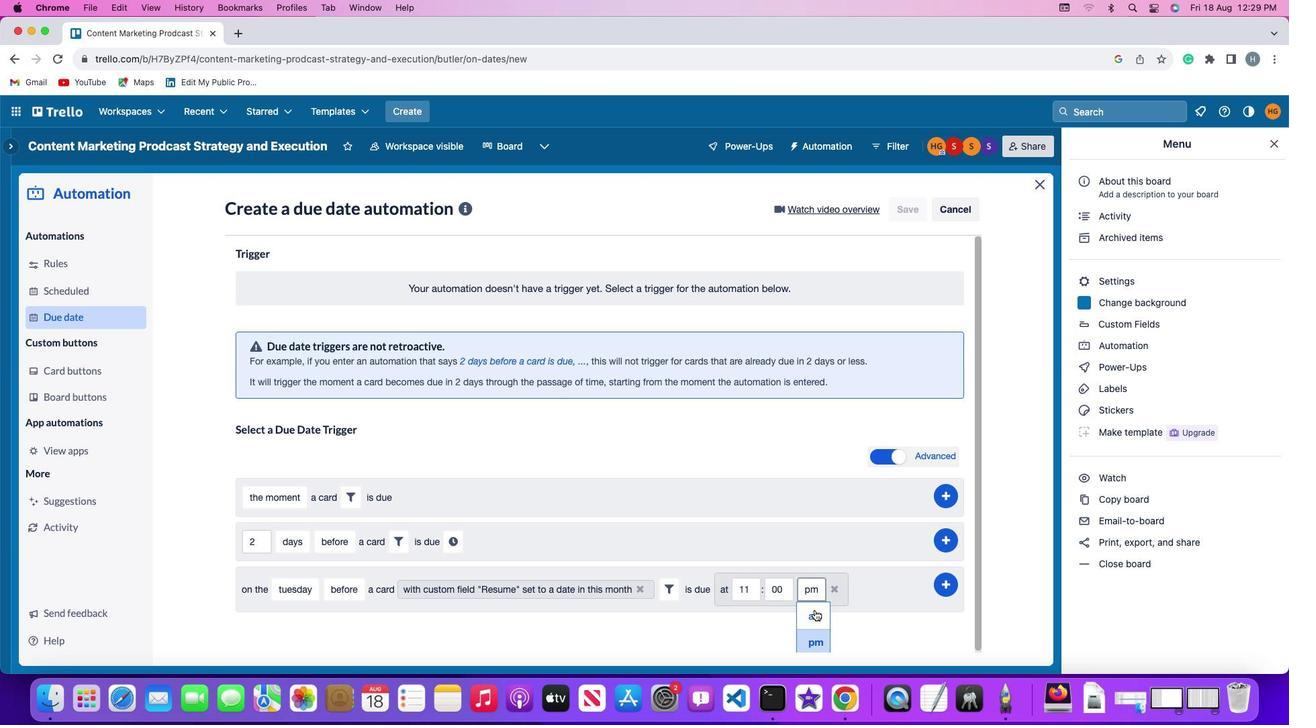 
Action: Mouse pressed left at (811, 620)
Screenshot: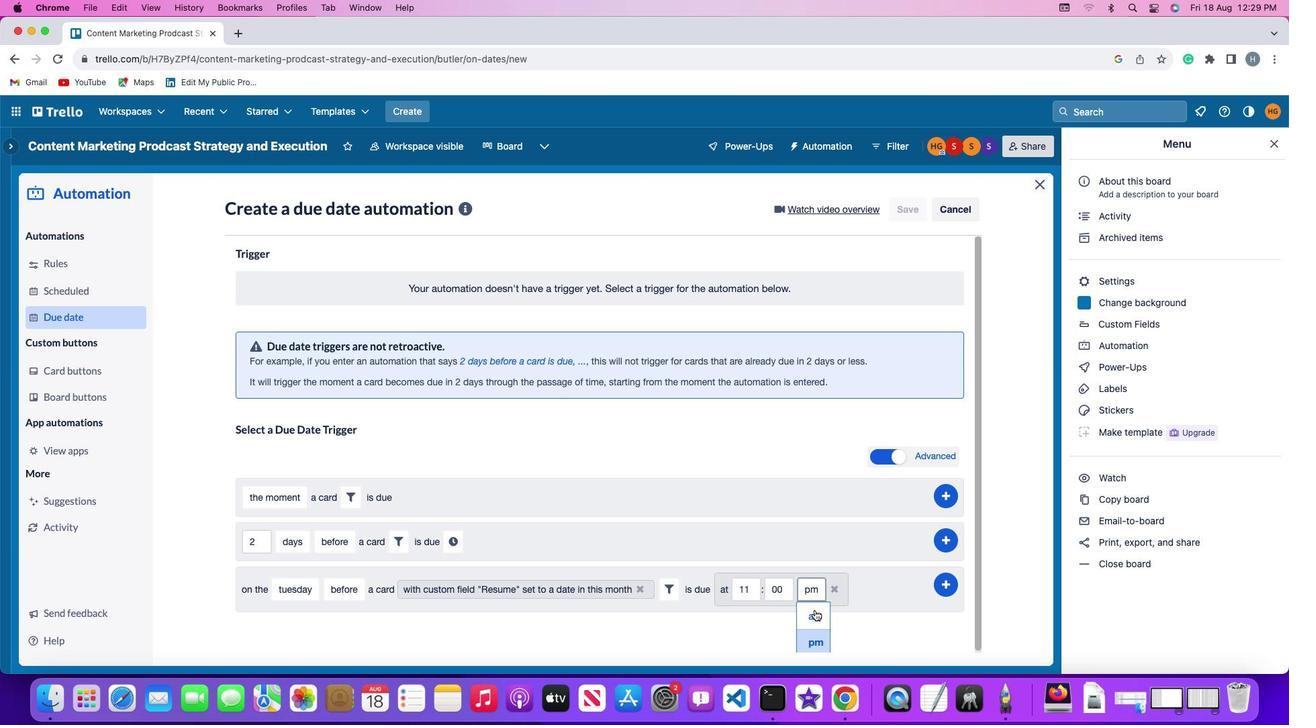 
Action: Mouse moved to (941, 610)
Screenshot: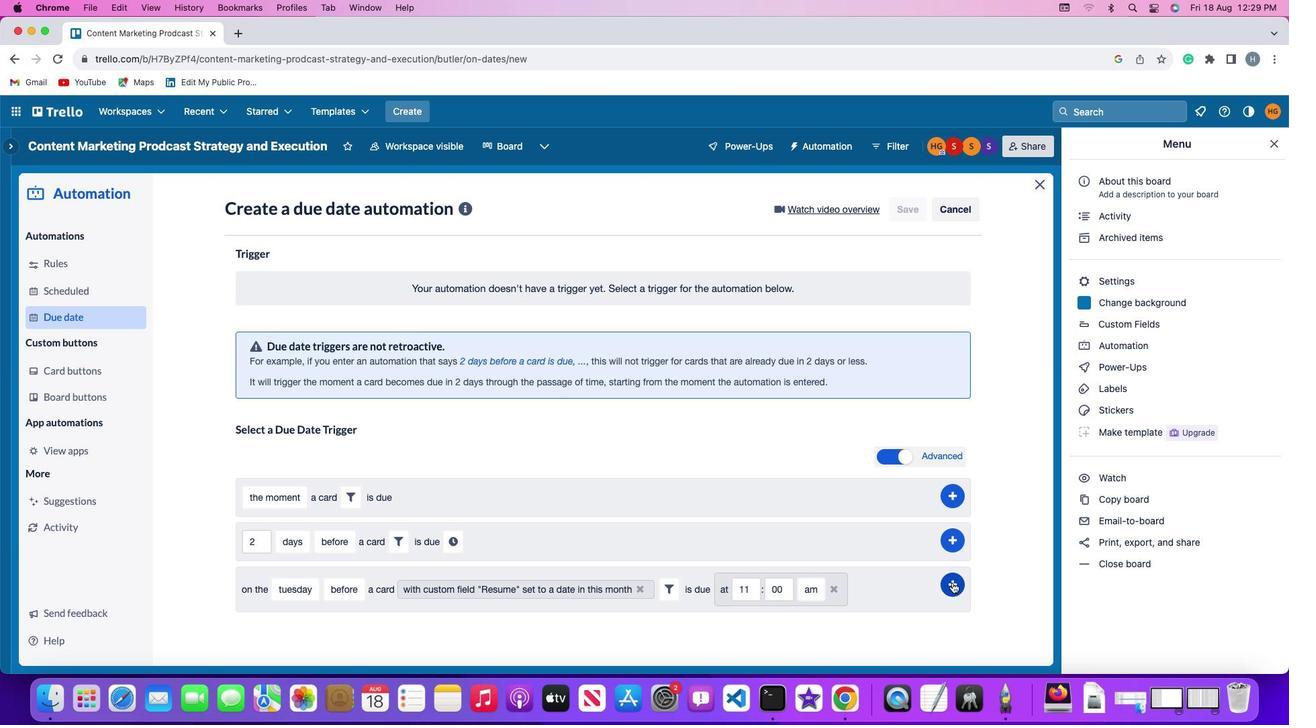 
Action: Mouse pressed left at (941, 610)
Screenshot: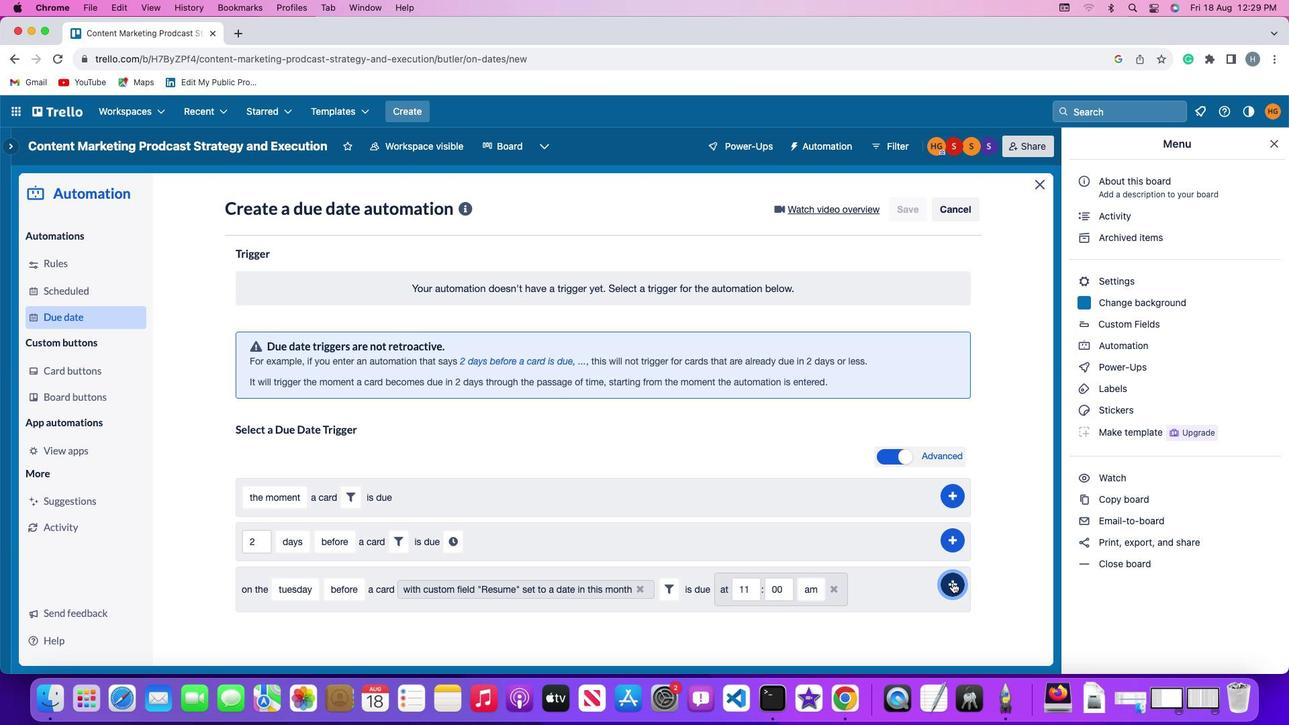 
Action: Mouse moved to (980, 582)
Screenshot: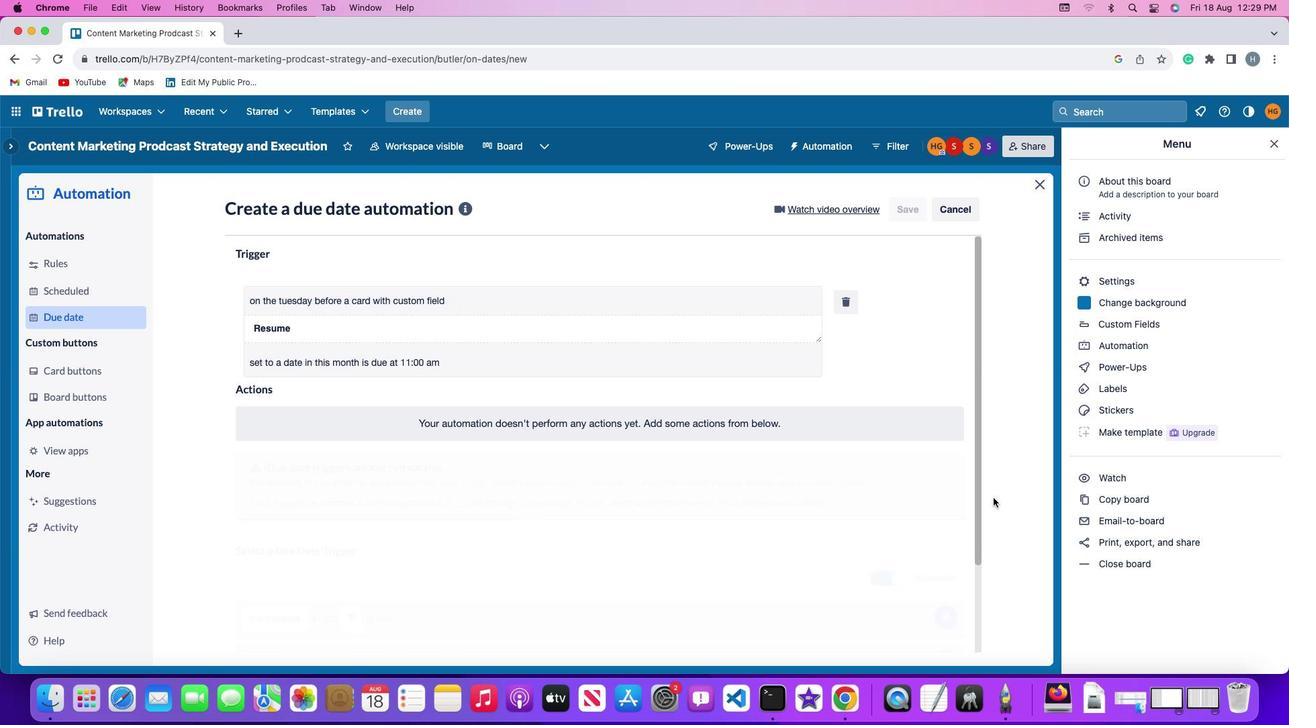 
